Task: Look for space in Starý Bohumín, Czech Republic from 15th June, 2023 to 21st June, 2023 for 5 adults in price range Rs.14000 to Rs.25000. Place can be entire place with 3 bedrooms having 3 beds and 3 bathrooms. Property type can be house, flat, guest house. Booking option can be shelf check-in. Required host language is English.
Action: Mouse moved to (447, 92)
Screenshot: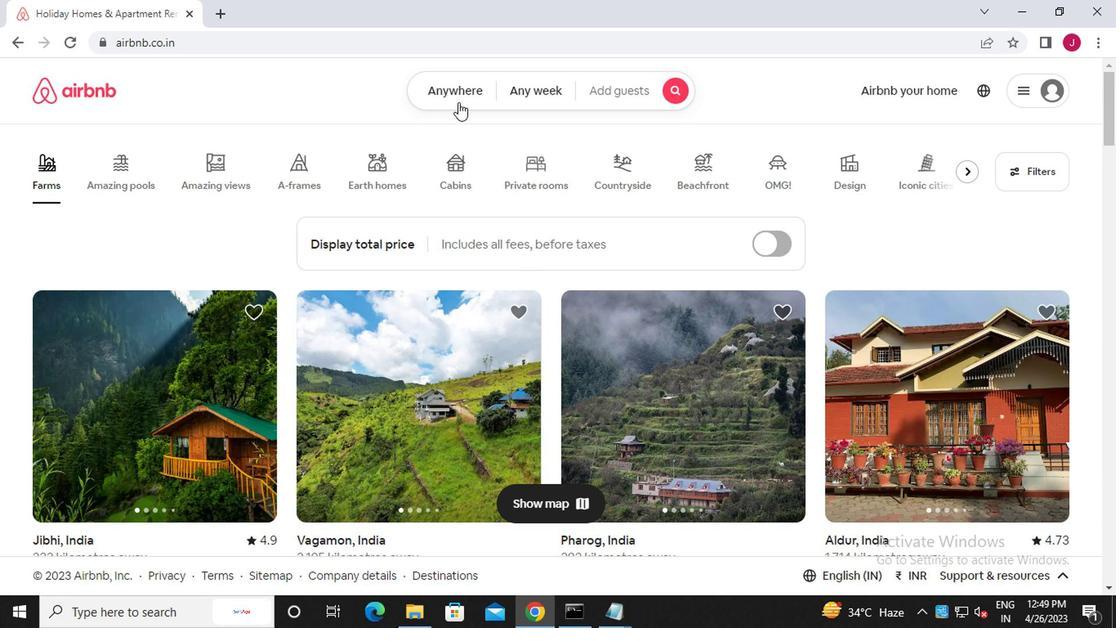 
Action: Mouse pressed left at (447, 92)
Screenshot: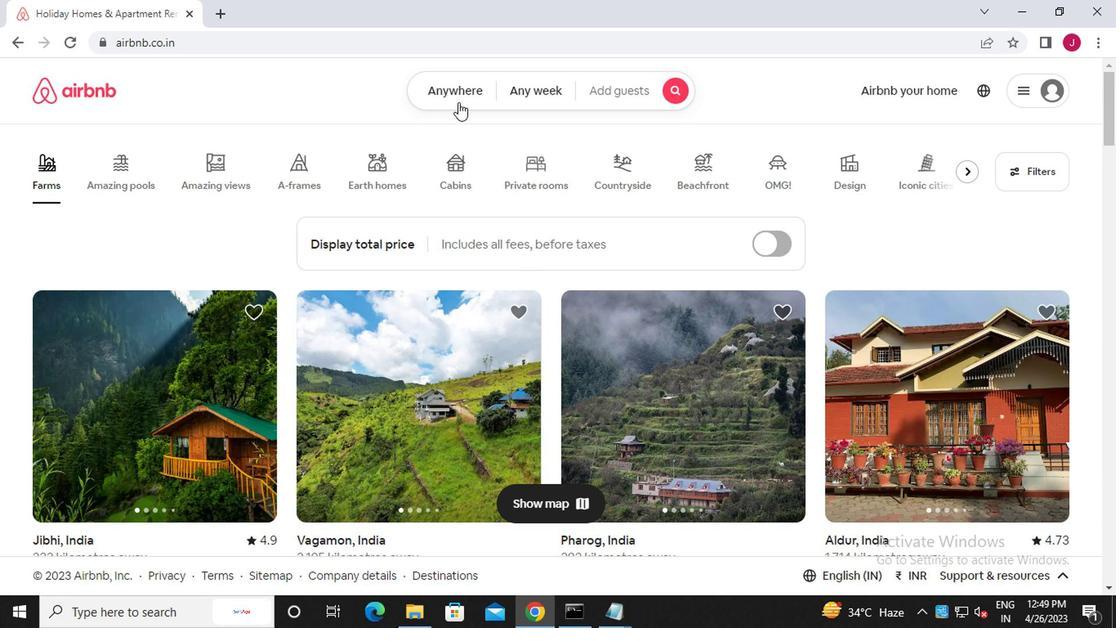 
Action: Mouse moved to (304, 157)
Screenshot: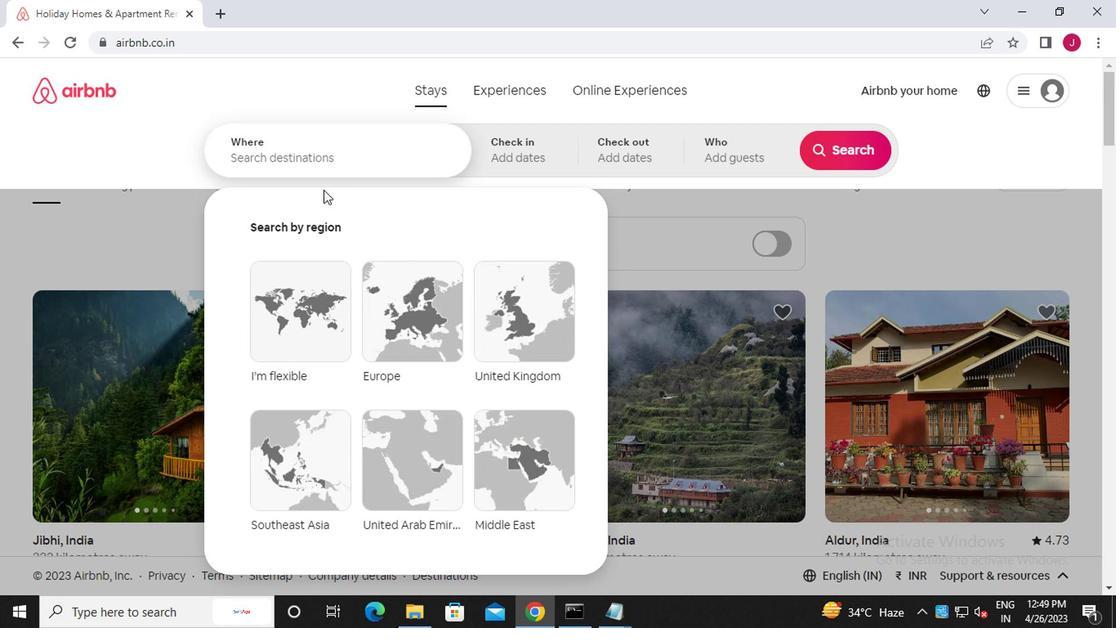 
Action: Mouse pressed left at (304, 157)
Screenshot: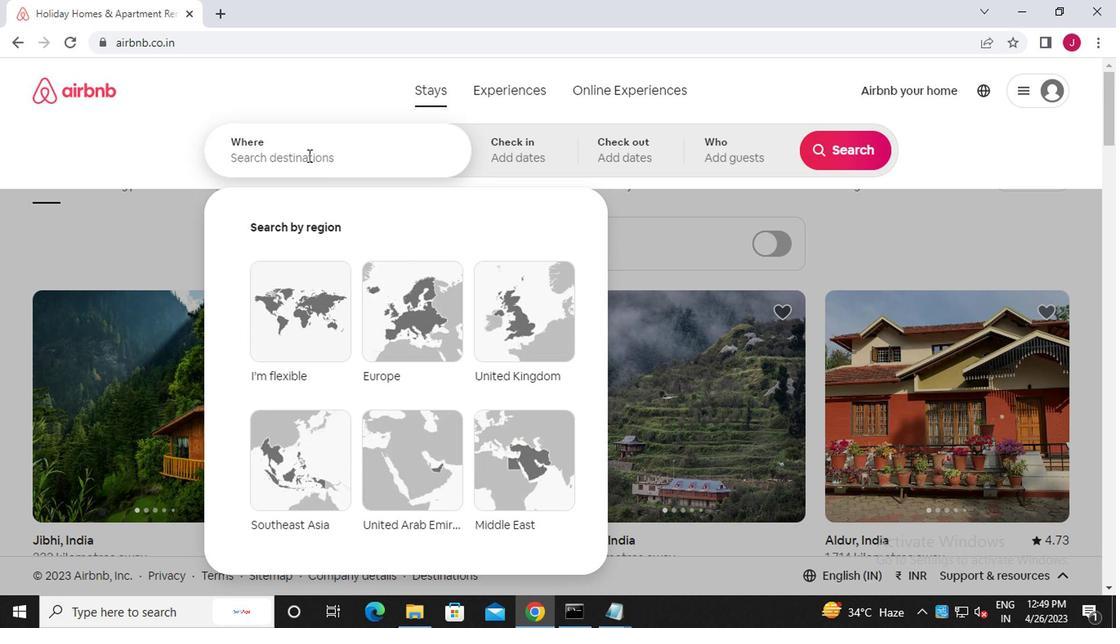 
Action: Key pressed s<Key.caps_lock>tary<Key.space><Key.caps_lock>b<Key.caps_lock>ohumin,<Key.caps_lock>c<Key.caps_lock>zech<Key.space><Key.caps_lock>r<Key.caps_lock>epublic
Screenshot: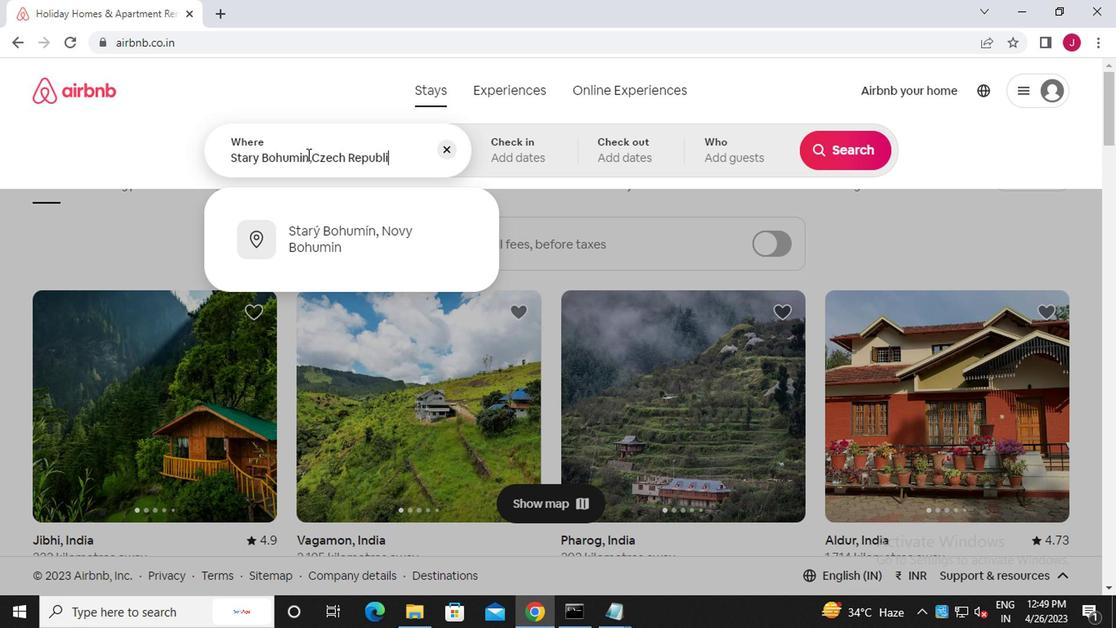 
Action: Mouse moved to (514, 152)
Screenshot: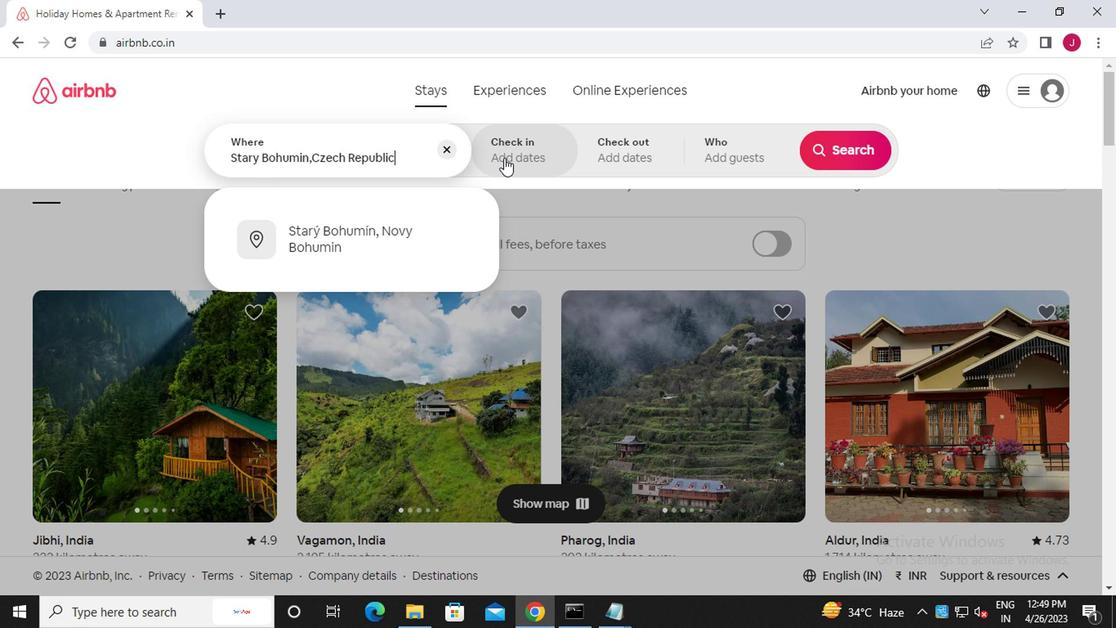 
Action: Mouse pressed left at (514, 152)
Screenshot: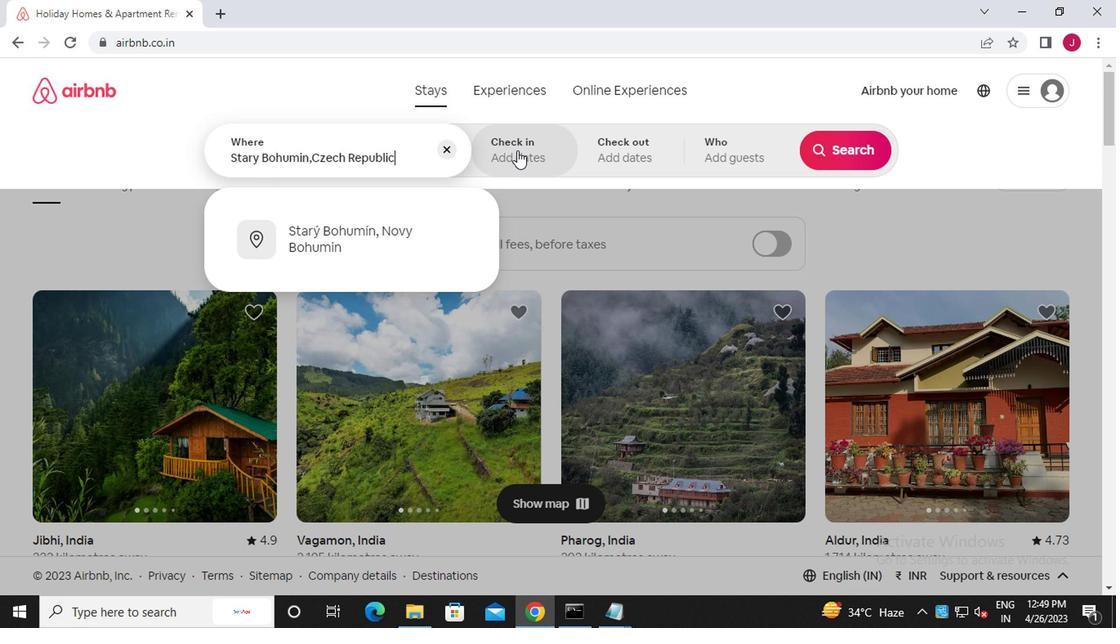 
Action: Mouse moved to (825, 285)
Screenshot: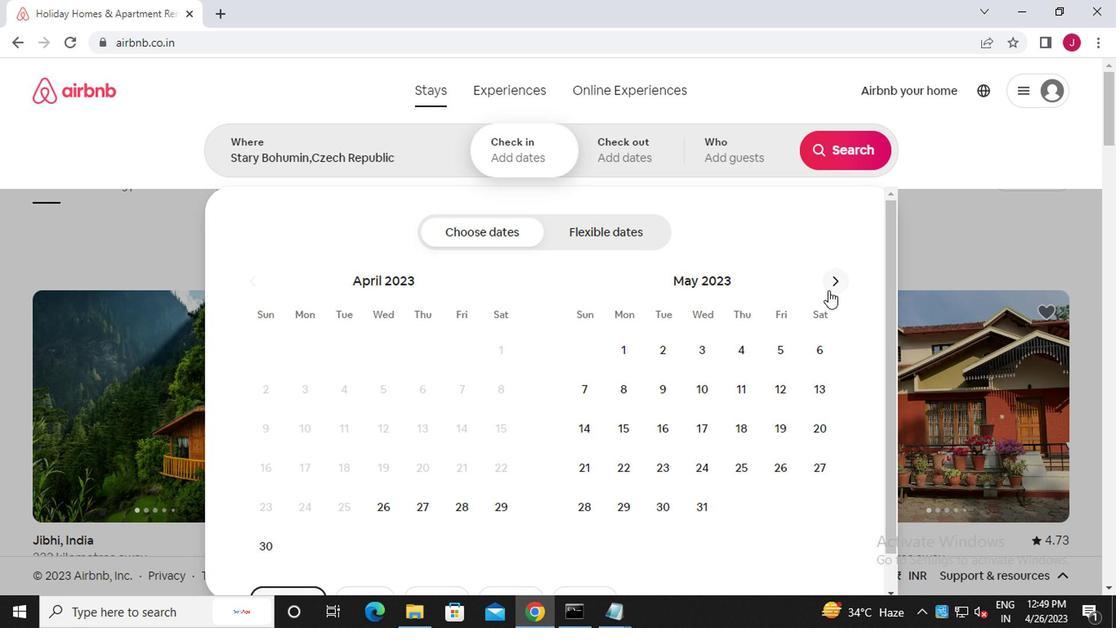 
Action: Mouse pressed left at (825, 285)
Screenshot: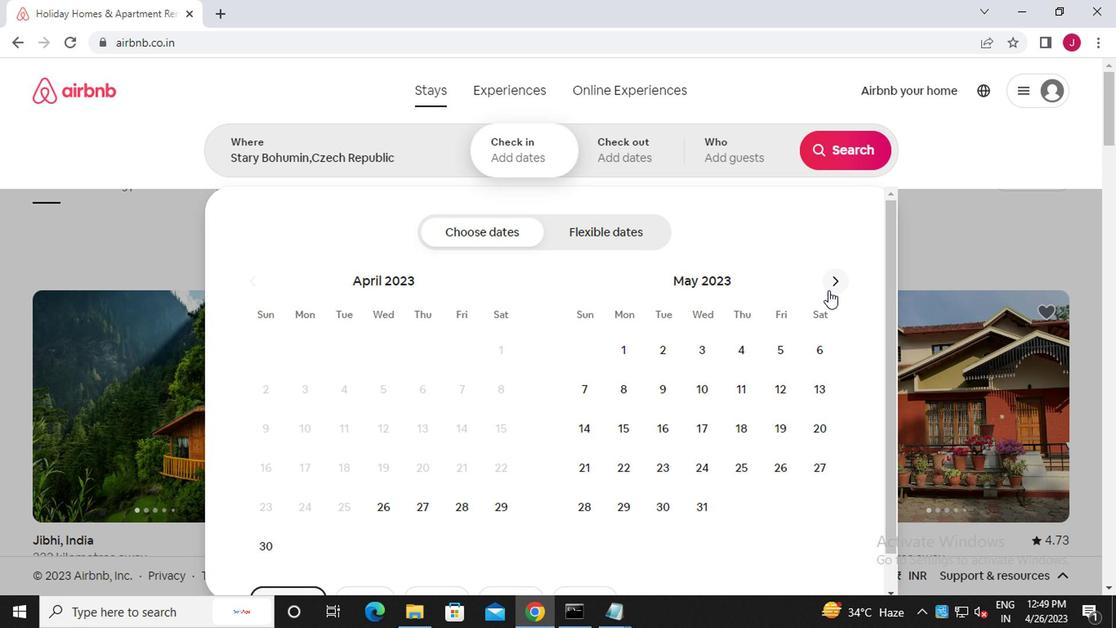 
Action: Mouse moved to (741, 431)
Screenshot: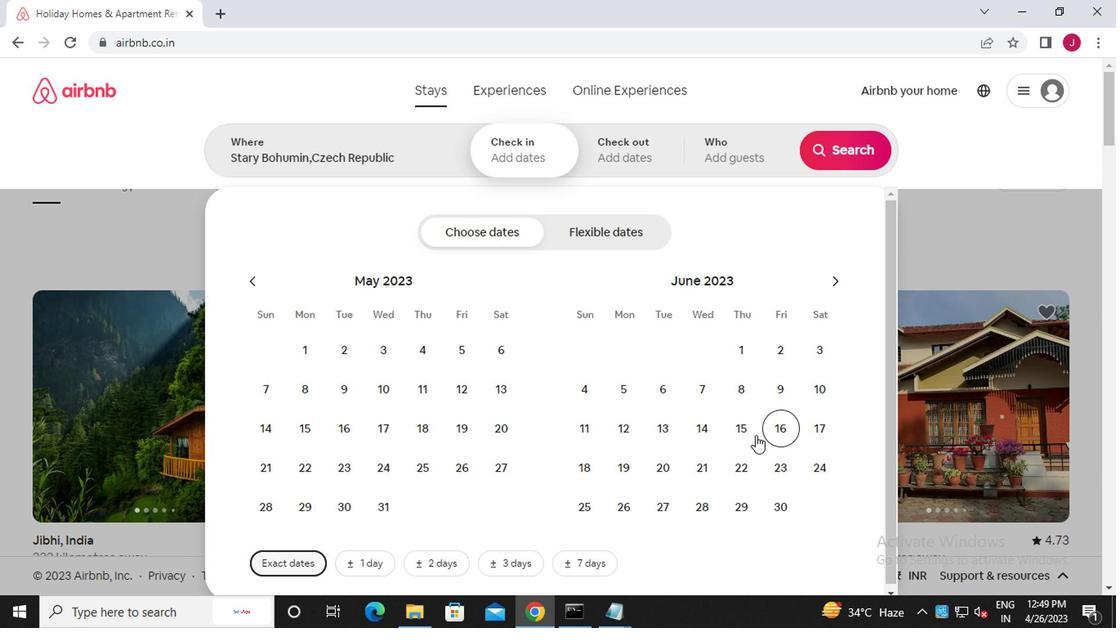 
Action: Mouse pressed left at (741, 431)
Screenshot: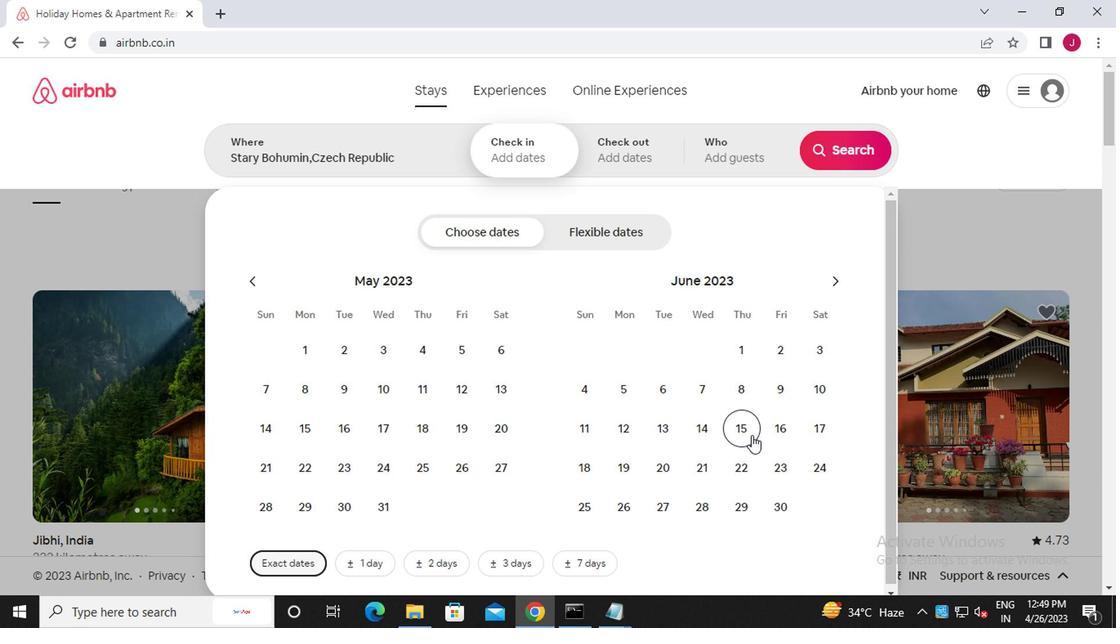 
Action: Mouse moved to (703, 468)
Screenshot: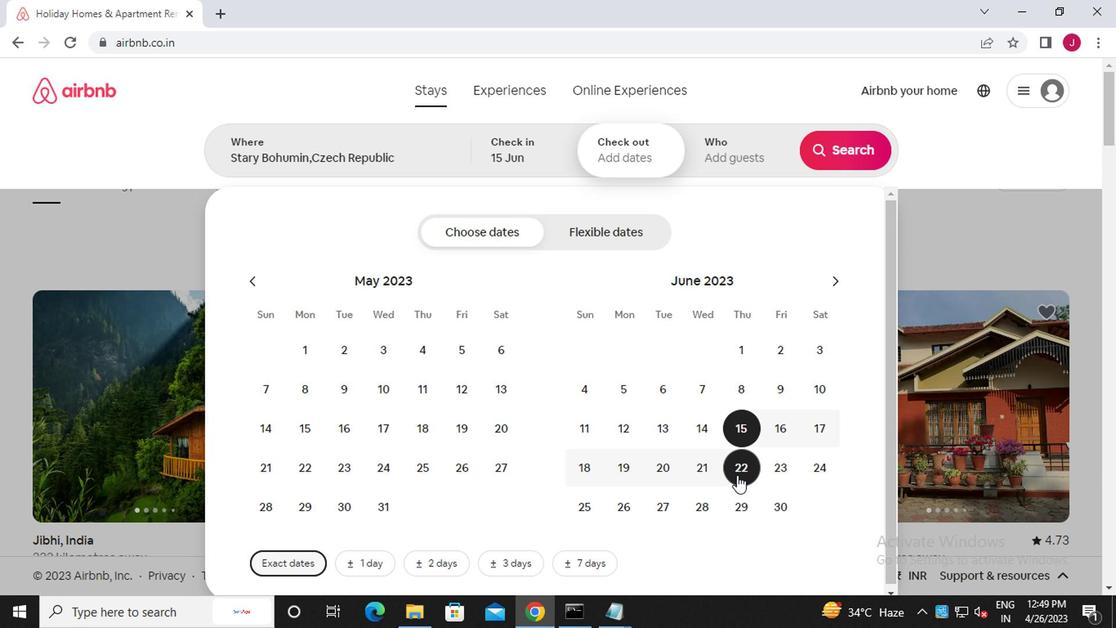 
Action: Mouse pressed left at (703, 468)
Screenshot: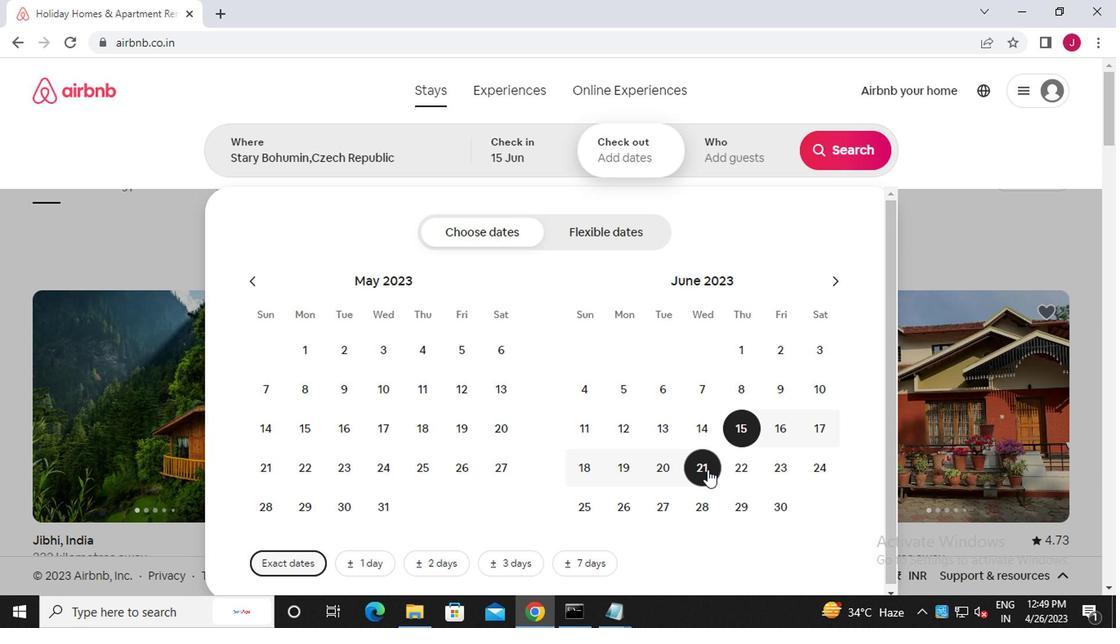 
Action: Mouse moved to (738, 160)
Screenshot: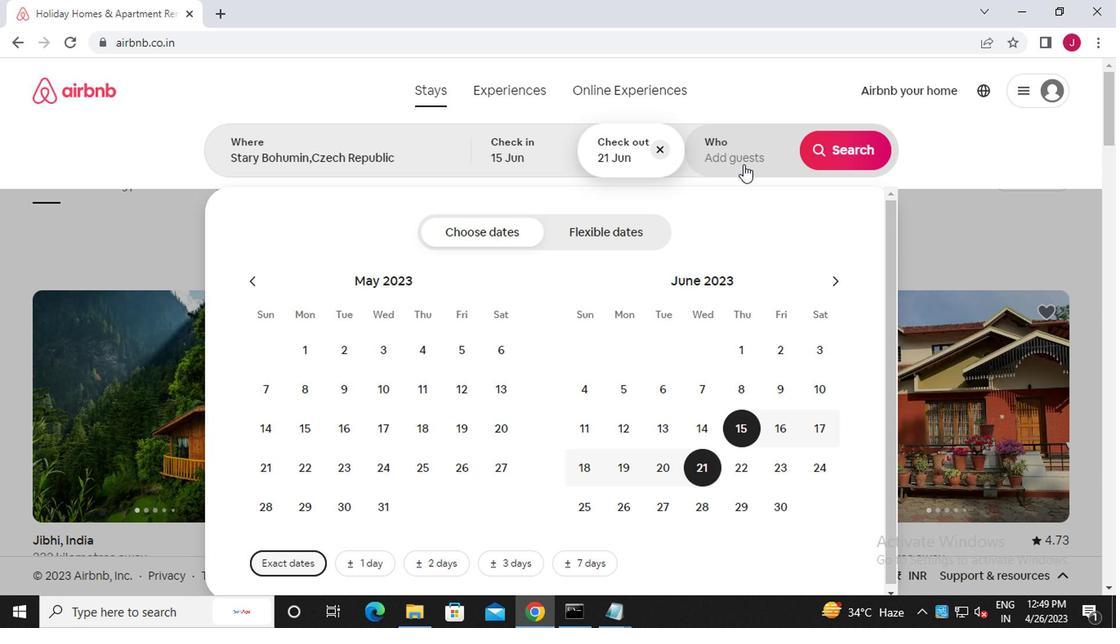 
Action: Mouse pressed left at (738, 160)
Screenshot: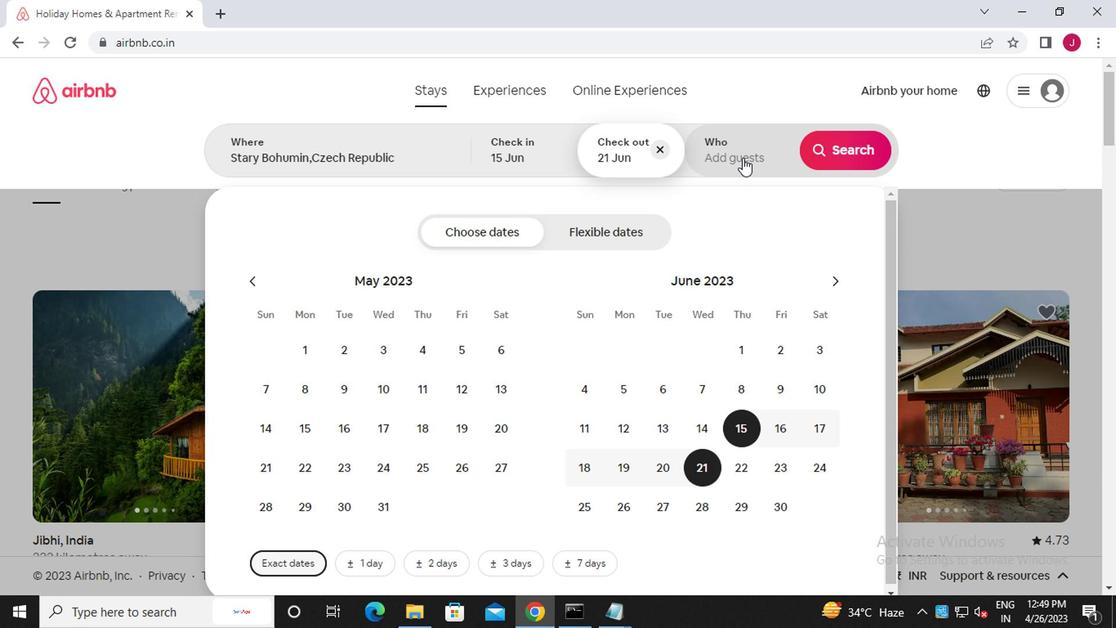 
Action: Mouse moved to (849, 239)
Screenshot: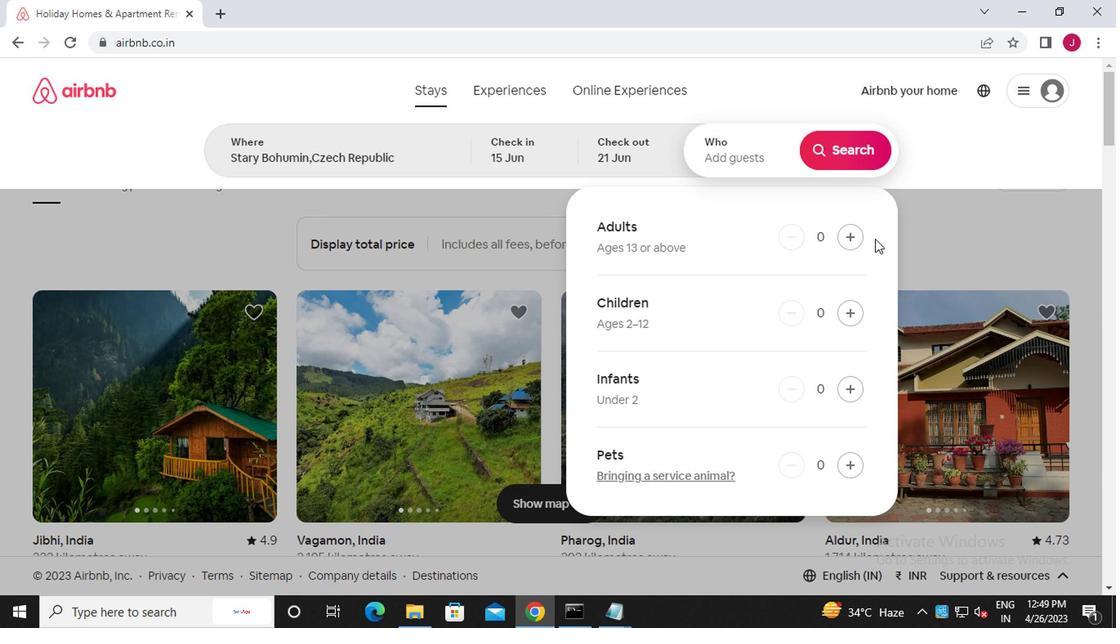 
Action: Mouse pressed left at (849, 239)
Screenshot: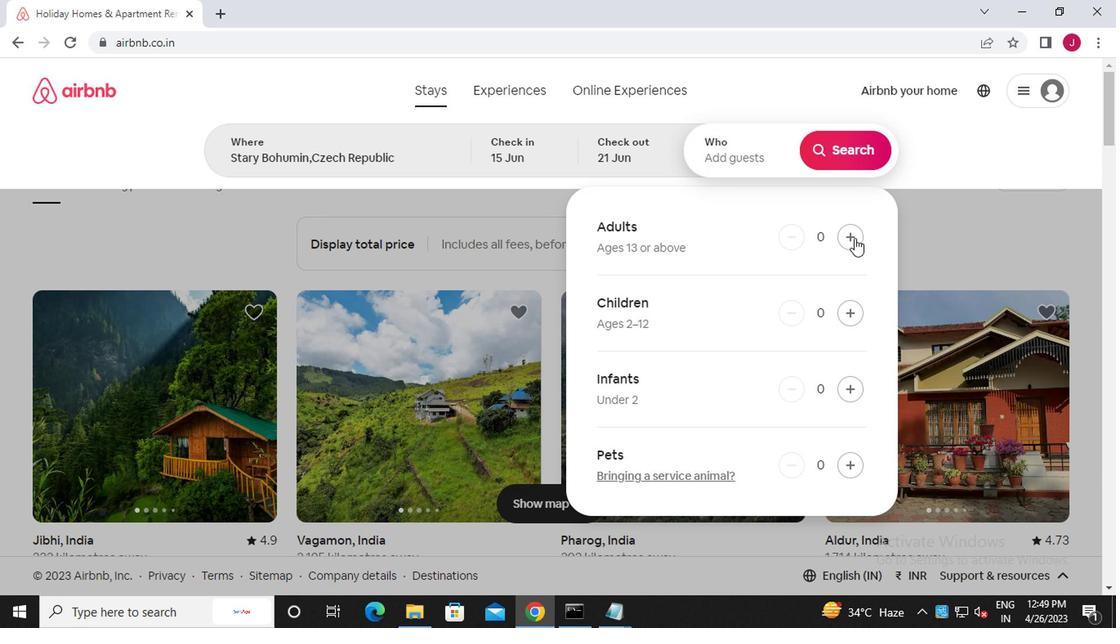 
Action: Mouse pressed left at (849, 239)
Screenshot: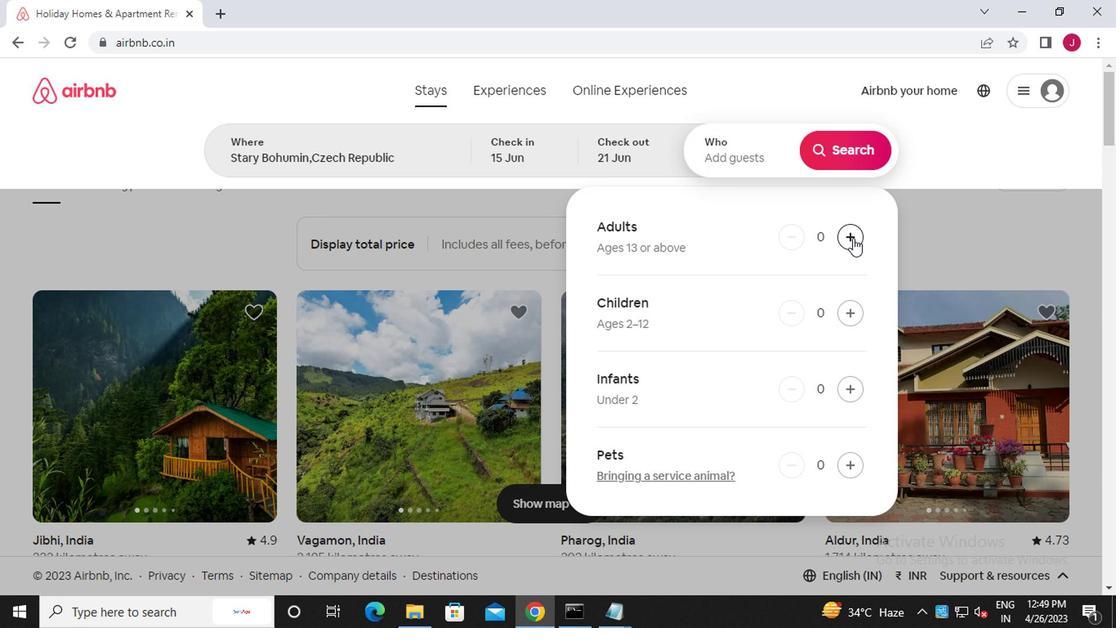 
Action: Mouse pressed left at (849, 239)
Screenshot: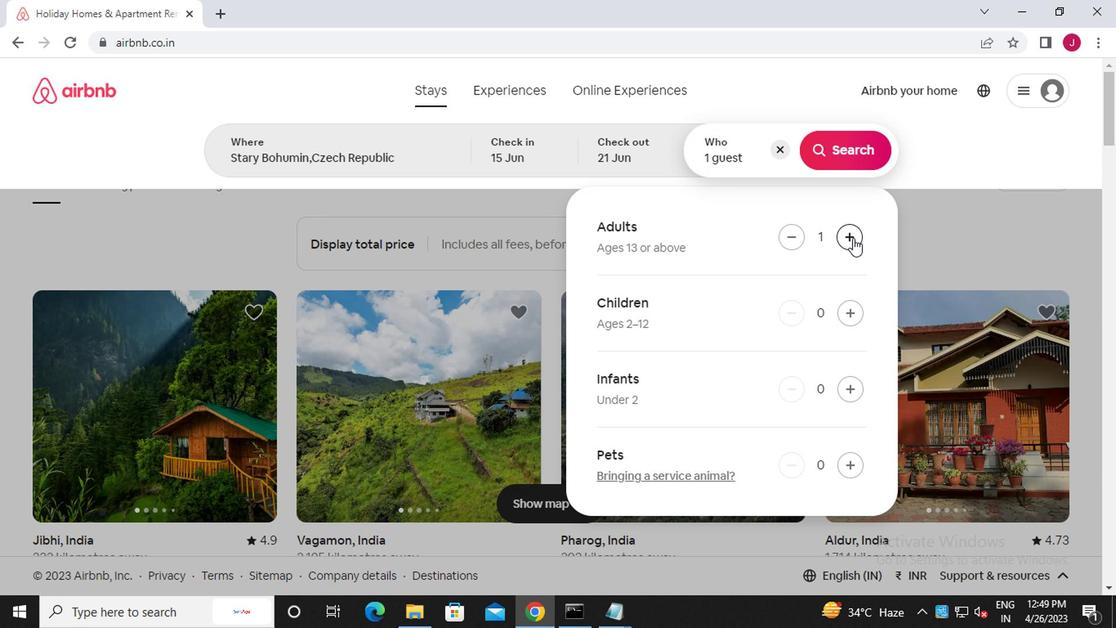 
Action: Mouse pressed left at (849, 239)
Screenshot: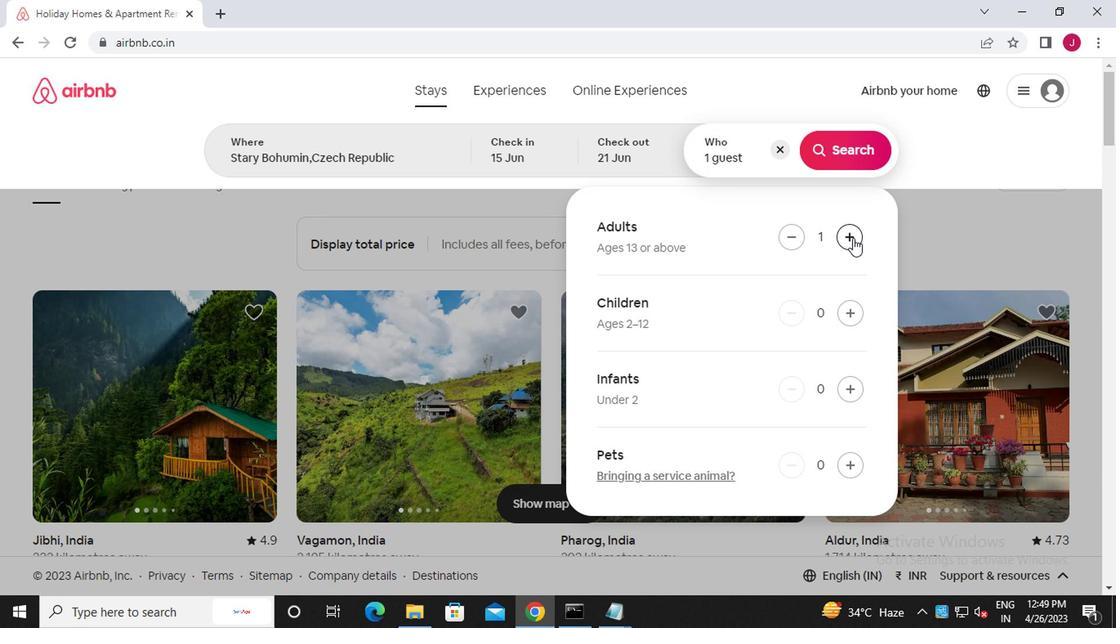
Action: Mouse pressed left at (849, 239)
Screenshot: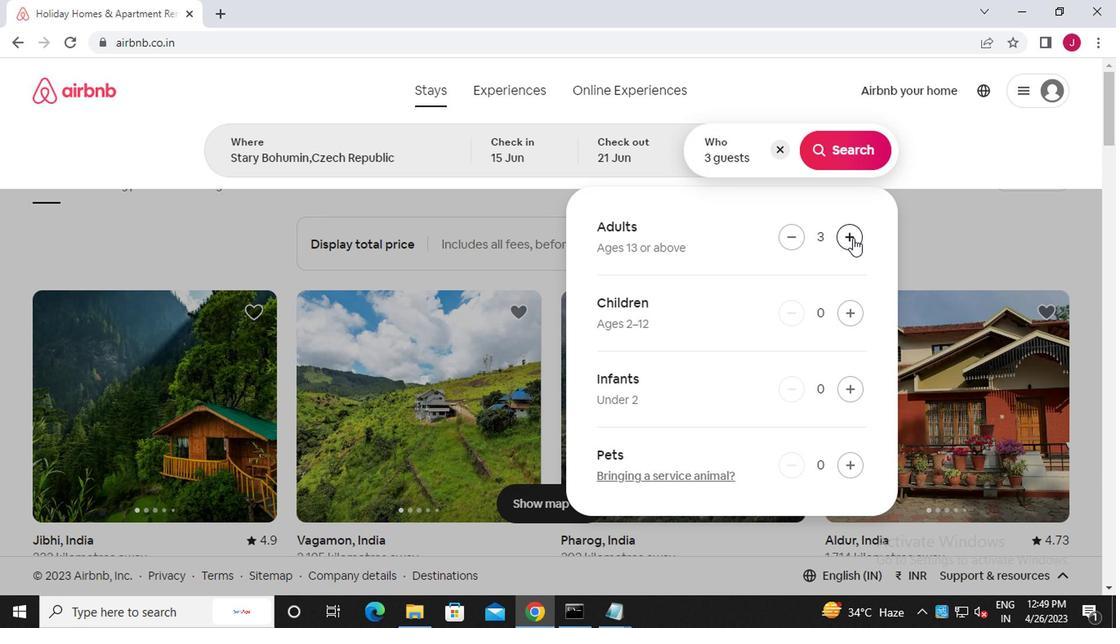 
Action: Mouse moved to (848, 153)
Screenshot: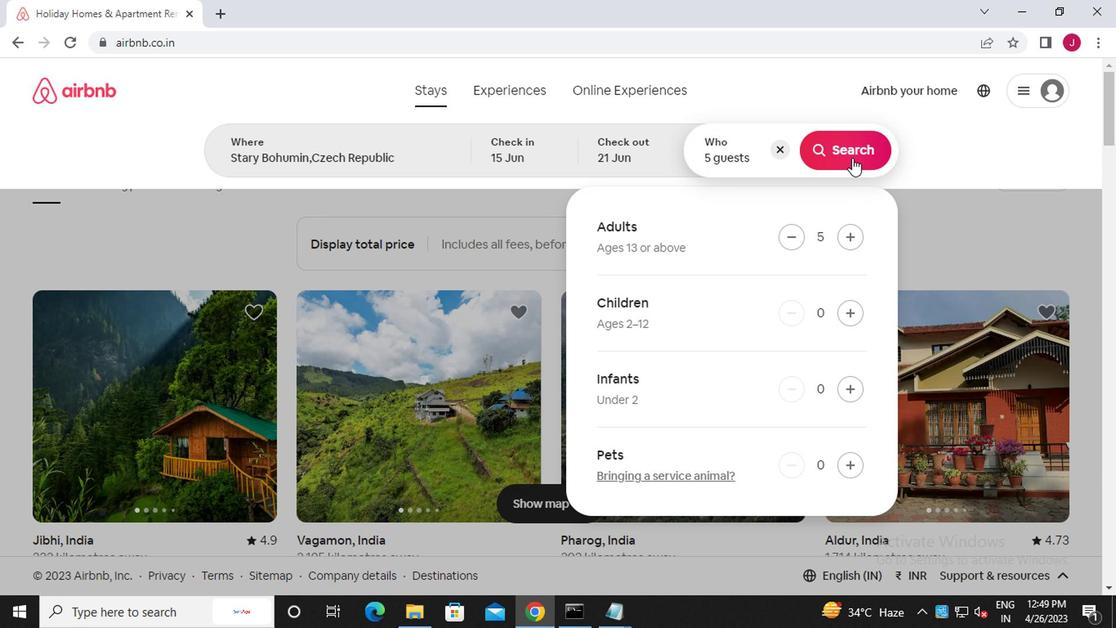 
Action: Mouse pressed left at (848, 153)
Screenshot: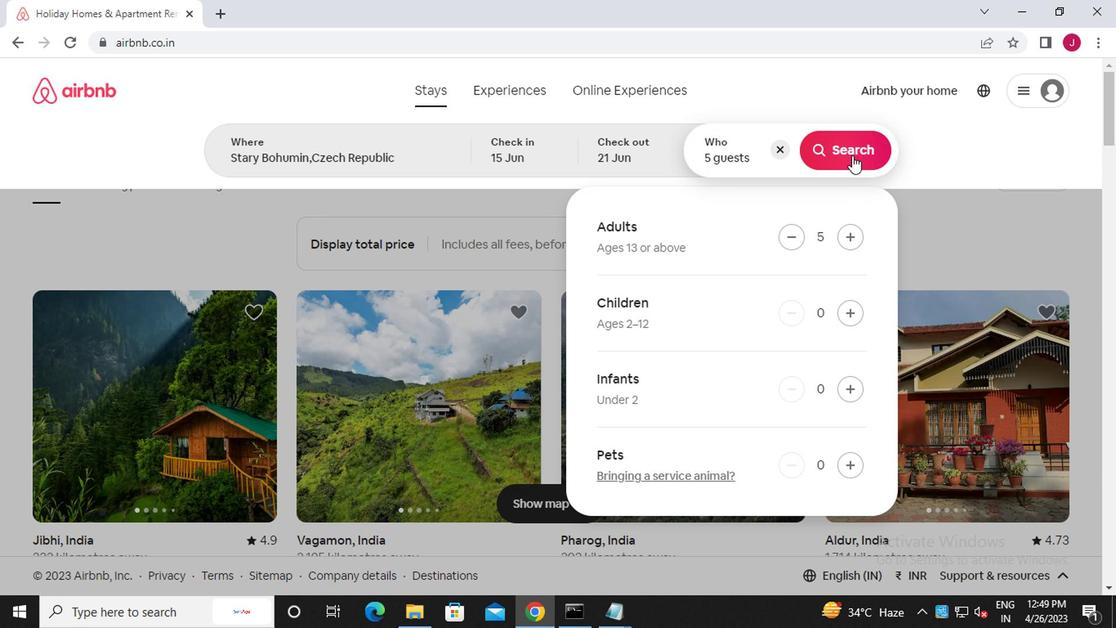 
Action: Mouse moved to (1050, 152)
Screenshot: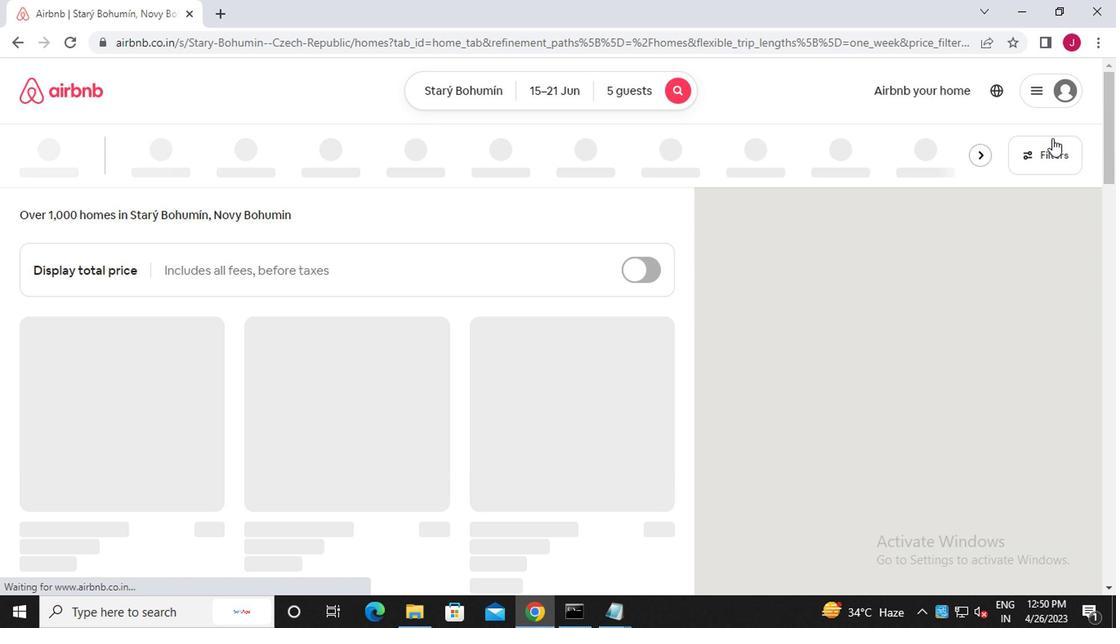 
Action: Mouse pressed left at (1050, 152)
Screenshot: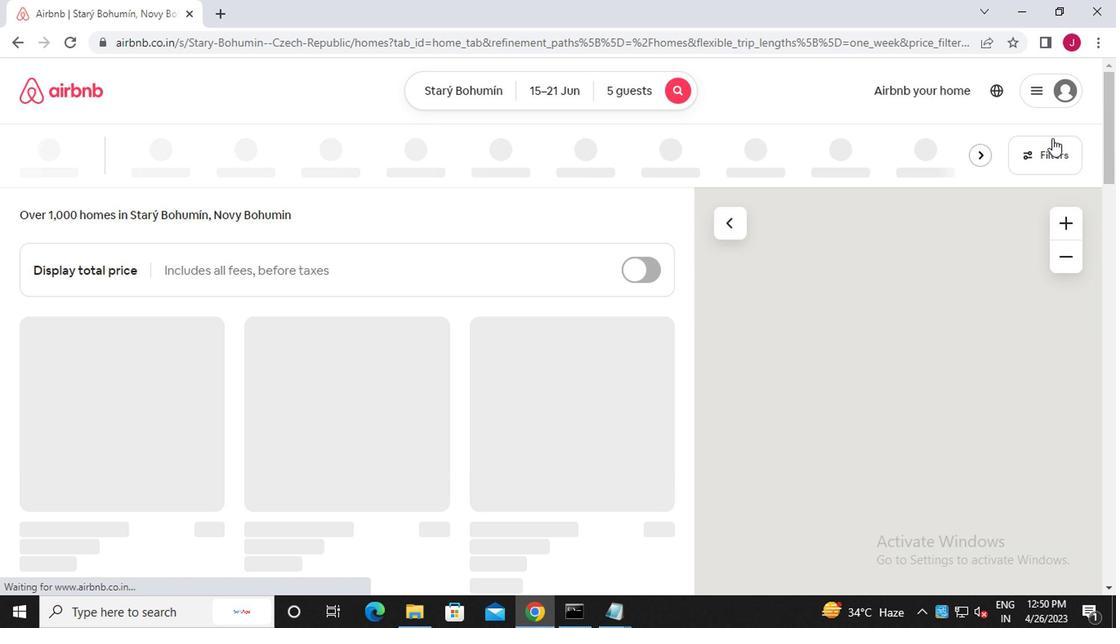 
Action: Mouse moved to (384, 364)
Screenshot: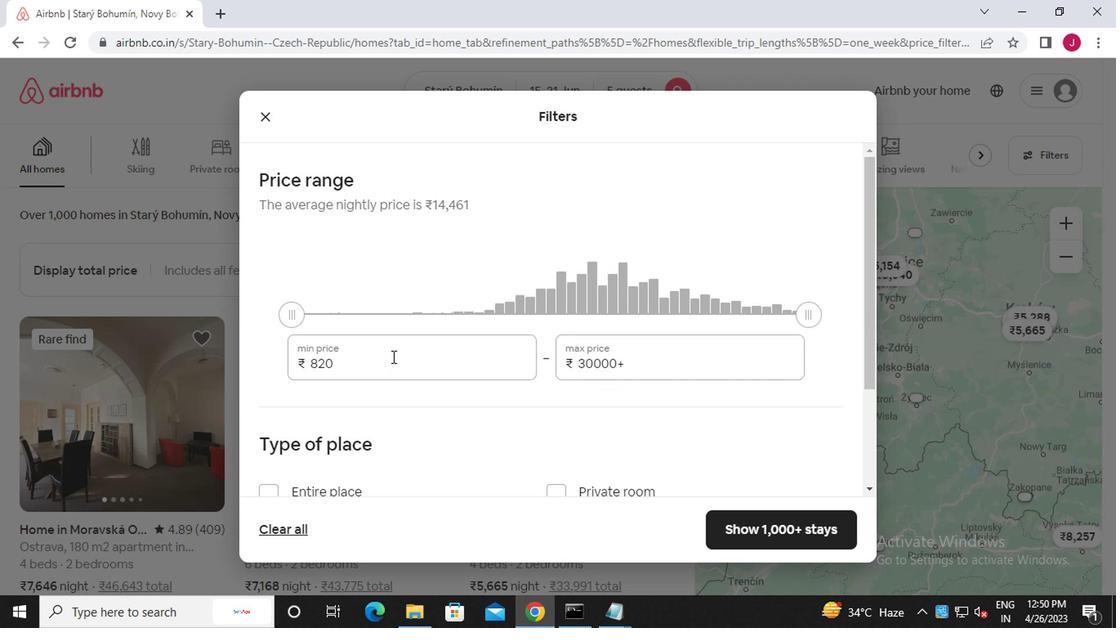 
Action: Mouse pressed left at (384, 364)
Screenshot: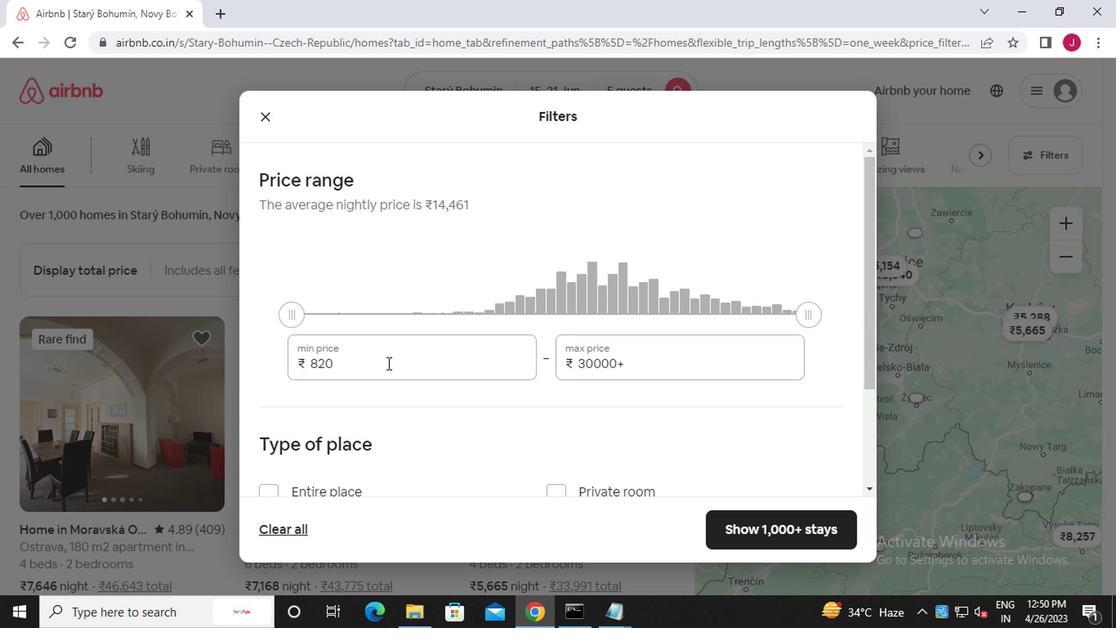 
Action: Mouse moved to (384, 364)
Screenshot: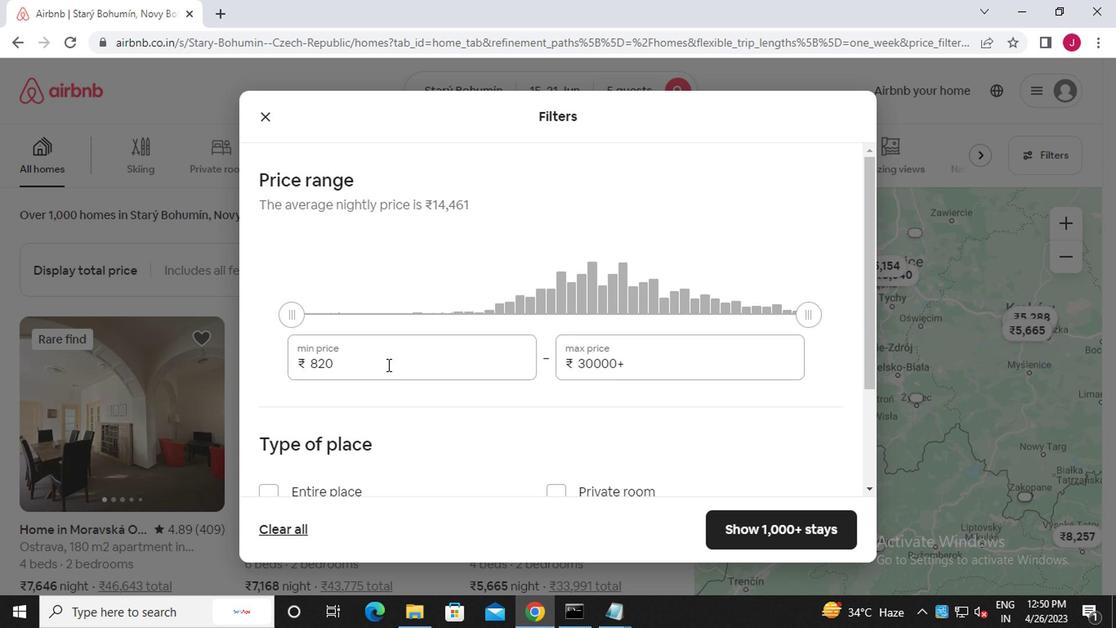 
Action: Key pressed <Key.backspace><Key.backspace><Key.backspace><<97>><<100>><<96>><<96>><<96>>
Screenshot: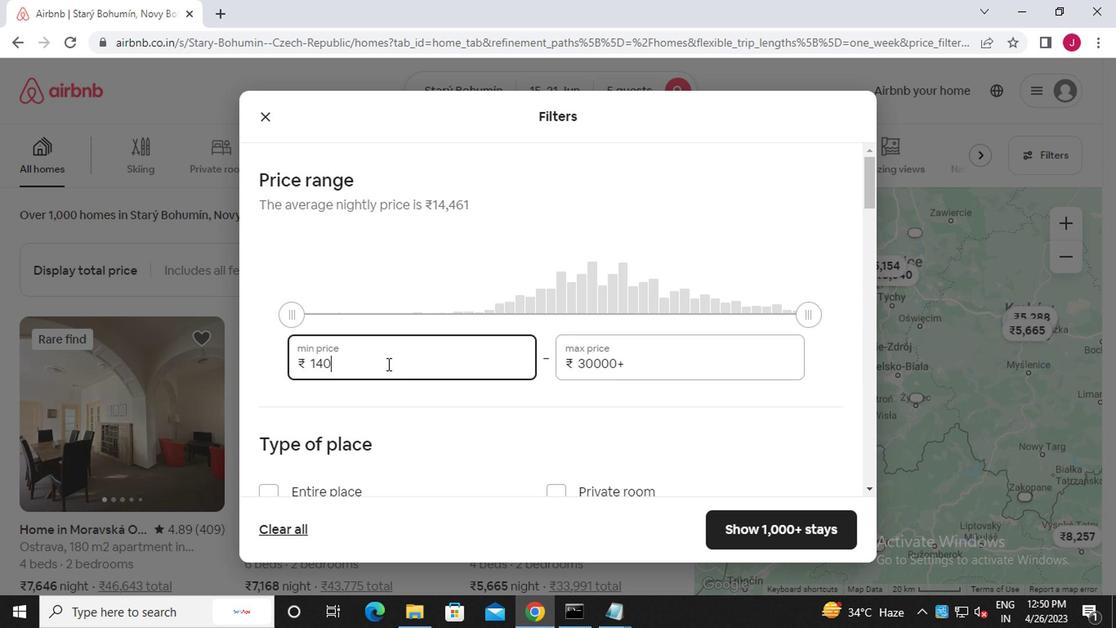 
Action: Mouse moved to (642, 367)
Screenshot: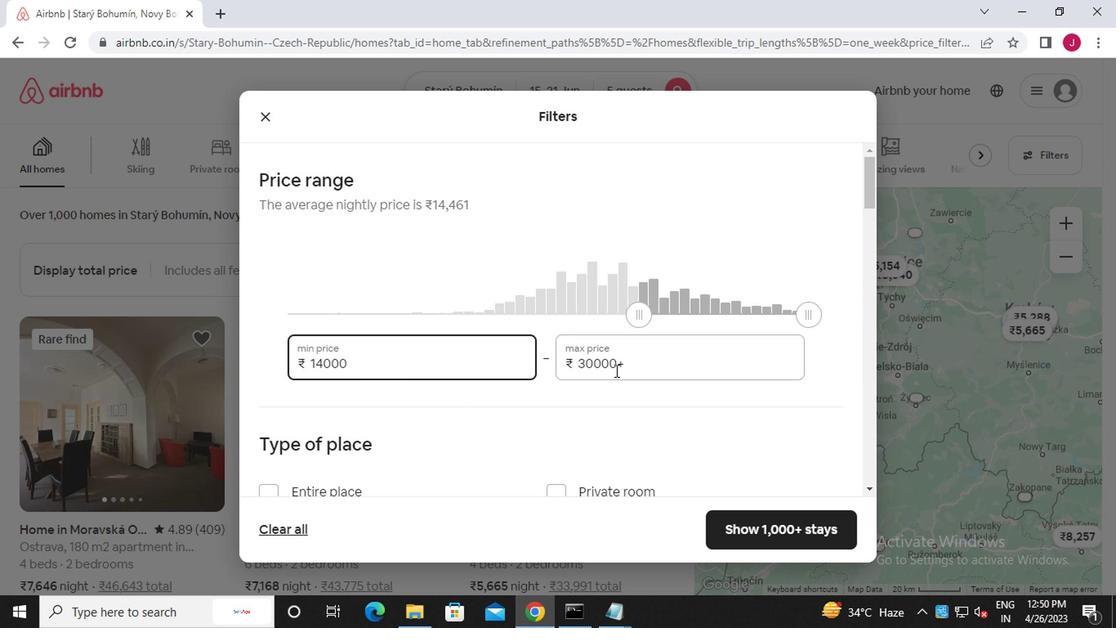 
Action: Mouse pressed left at (642, 367)
Screenshot: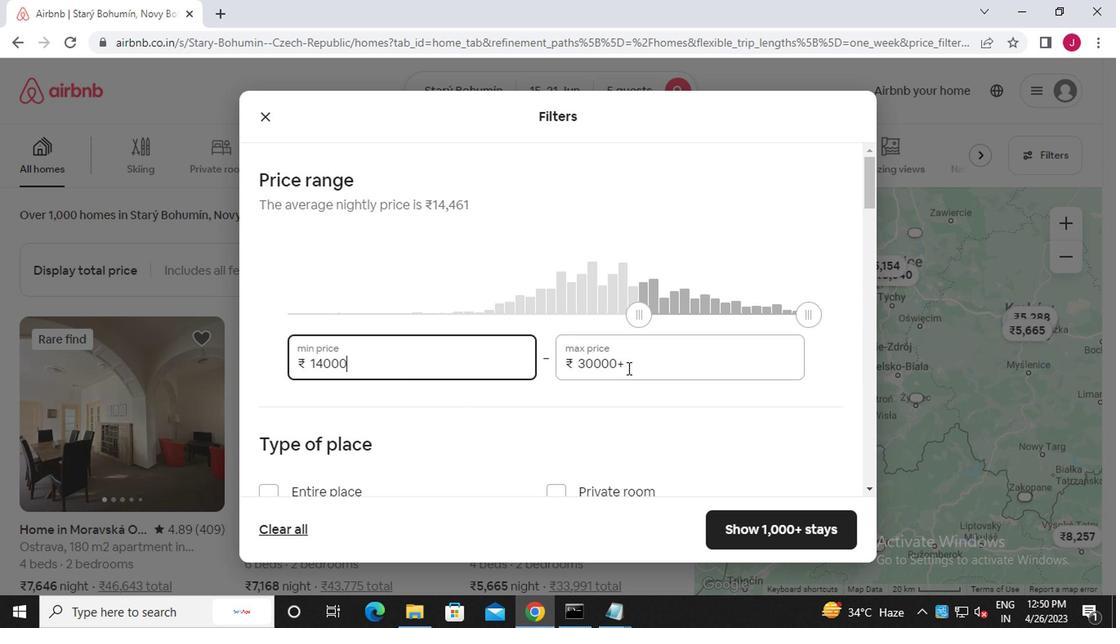 
Action: Key pressed <Key.backspace><Key.backspace><Key.backspace><Key.backspace><Key.backspace><Key.backspace><Key.backspace><Key.backspace><Key.backspace><Key.backspace><Key.backspace><<98>><<101>><<96>><<96>><<96>>
Screenshot: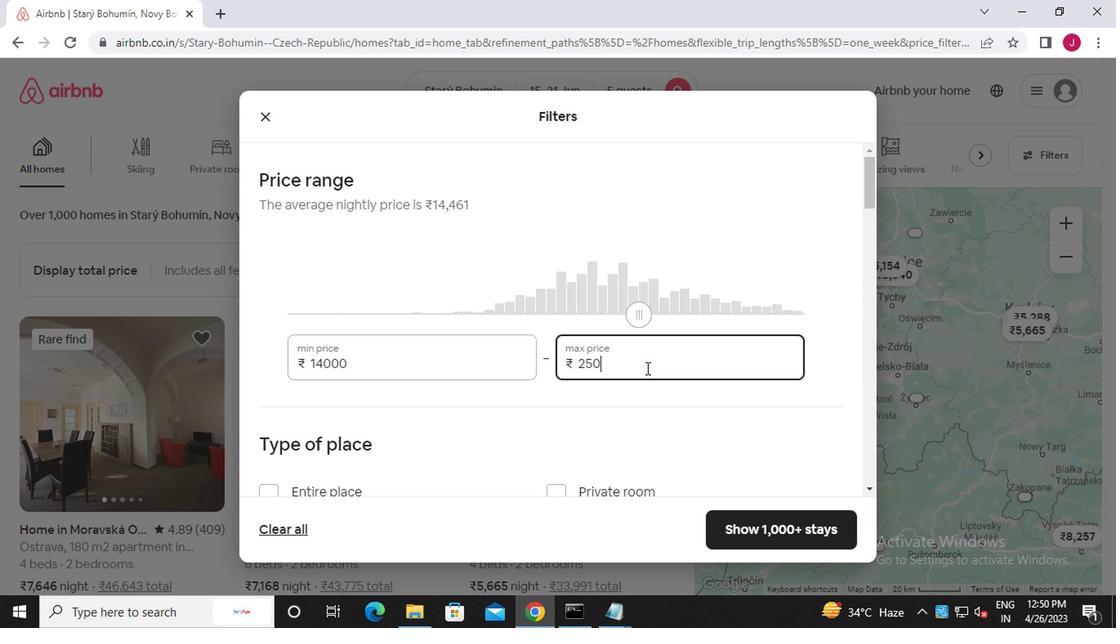 
Action: Mouse scrolled (642, 367) with delta (0, 0)
Screenshot: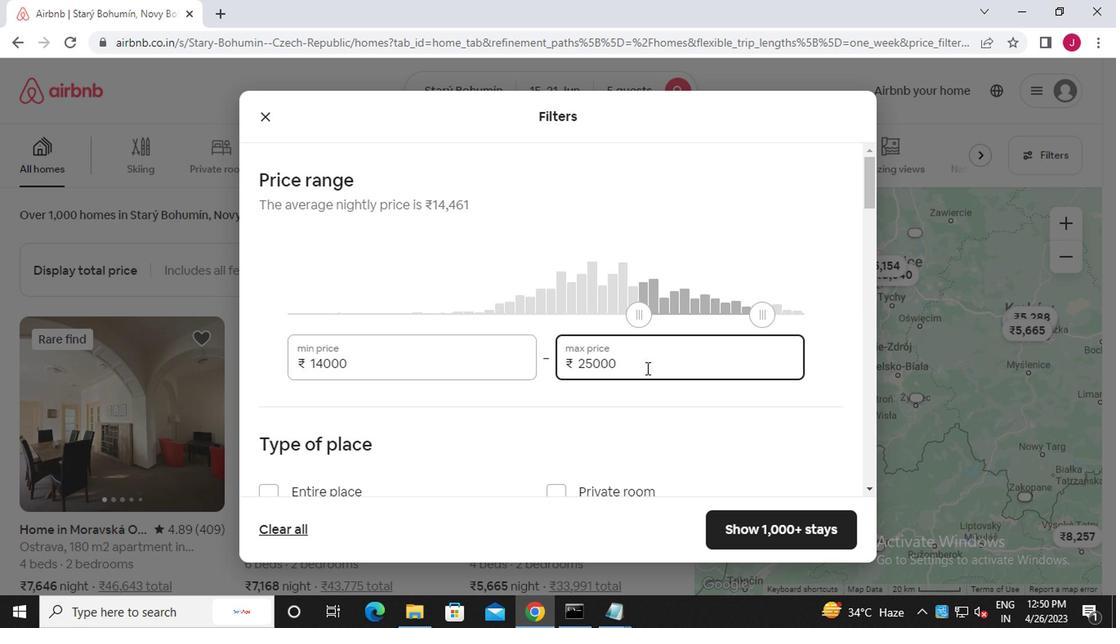 
Action: Mouse scrolled (642, 367) with delta (0, 0)
Screenshot: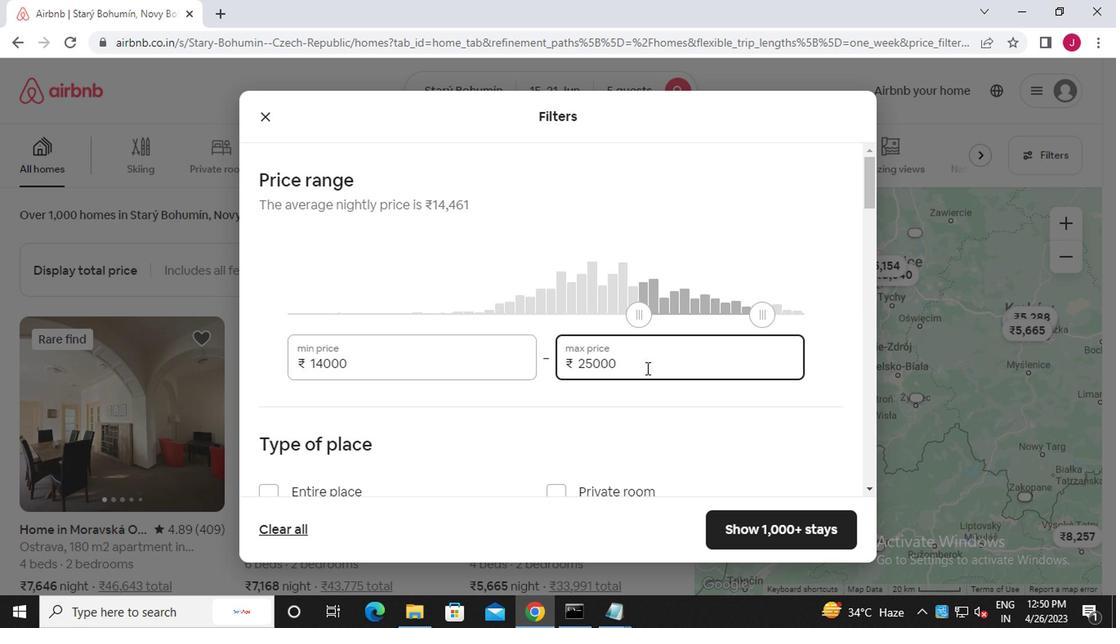 
Action: Mouse scrolled (642, 367) with delta (0, 0)
Screenshot: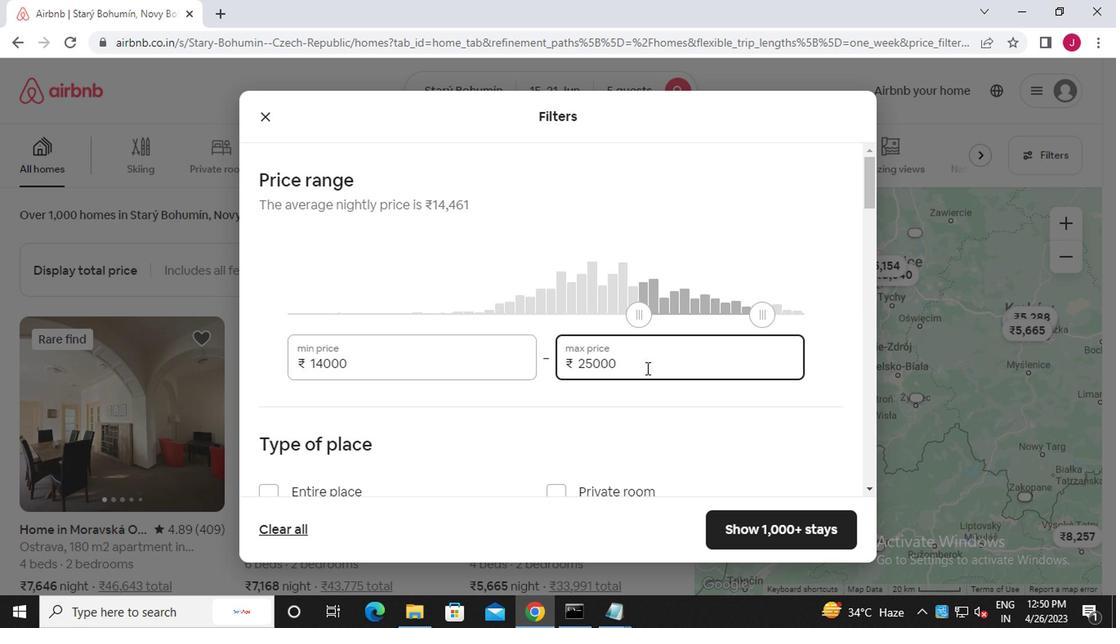 
Action: Mouse moved to (552, 400)
Screenshot: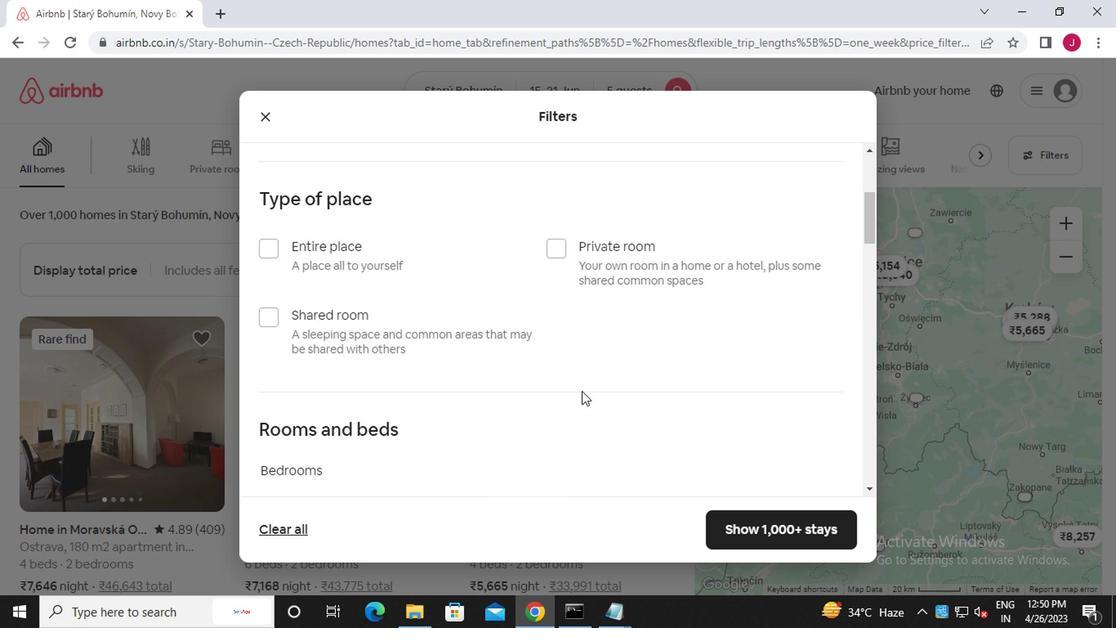
Action: Mouse scrolled (552, 400) with delta (0, 0)
Screenshot: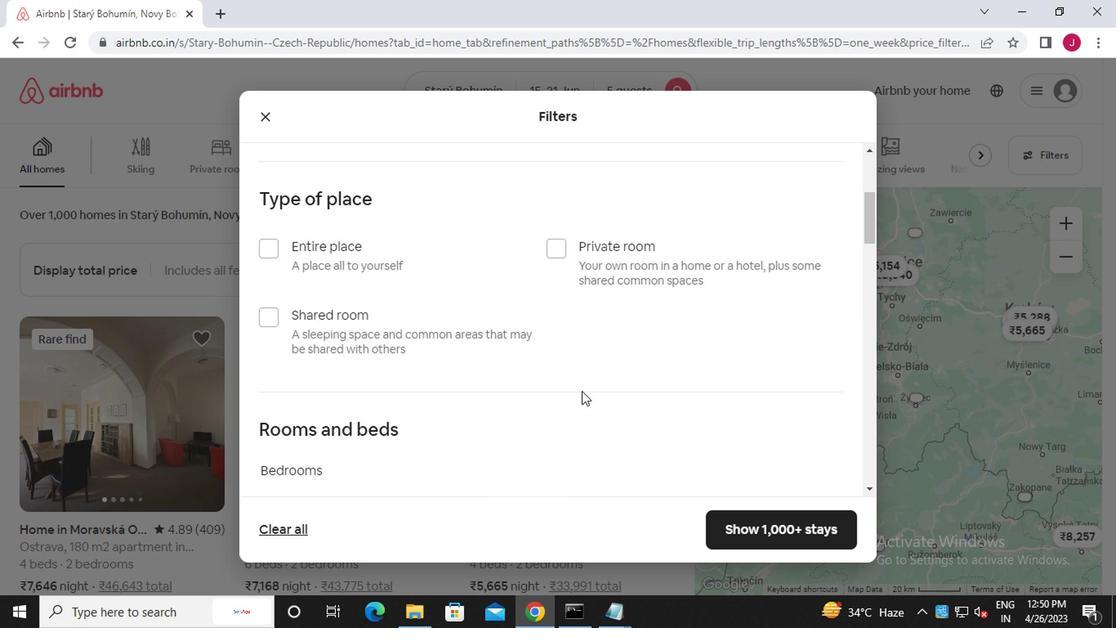 
Action: Mouse moved to (552, 400)
Screenshot: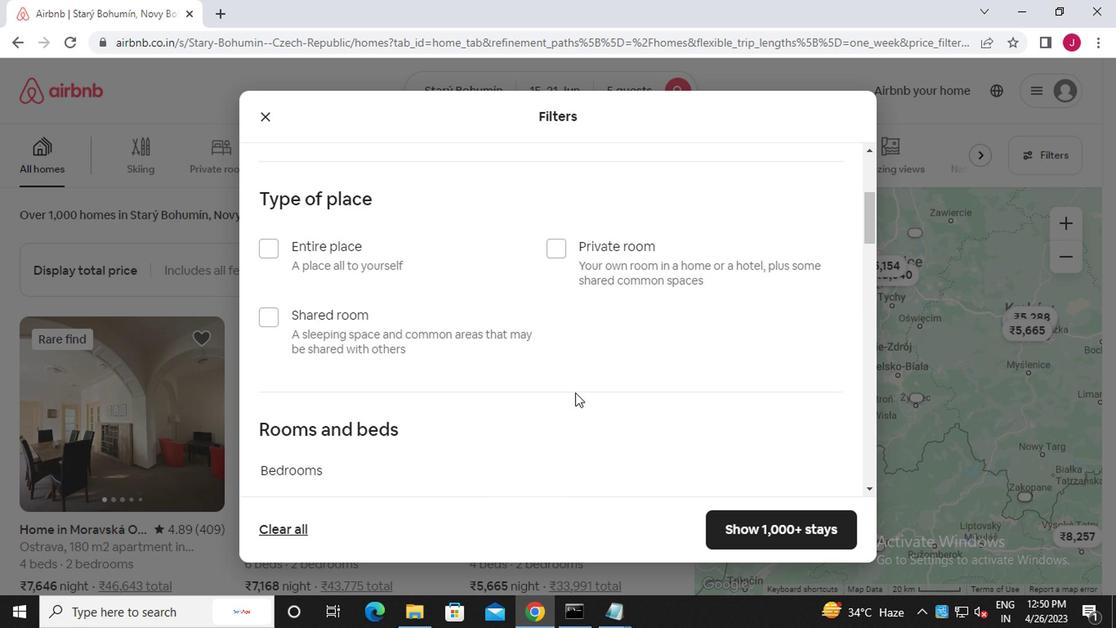 
Action: Mouse scrolled (552, 400) with delta (0, 0)
Screenshot: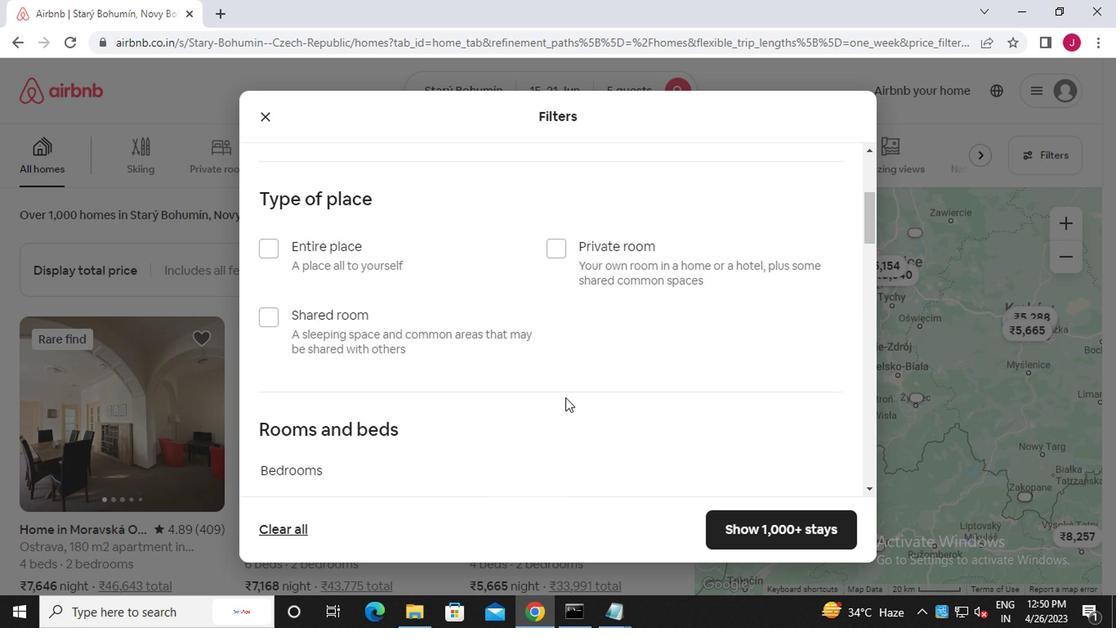 
Action: Mouse moved to (251, 178)
Screenshot: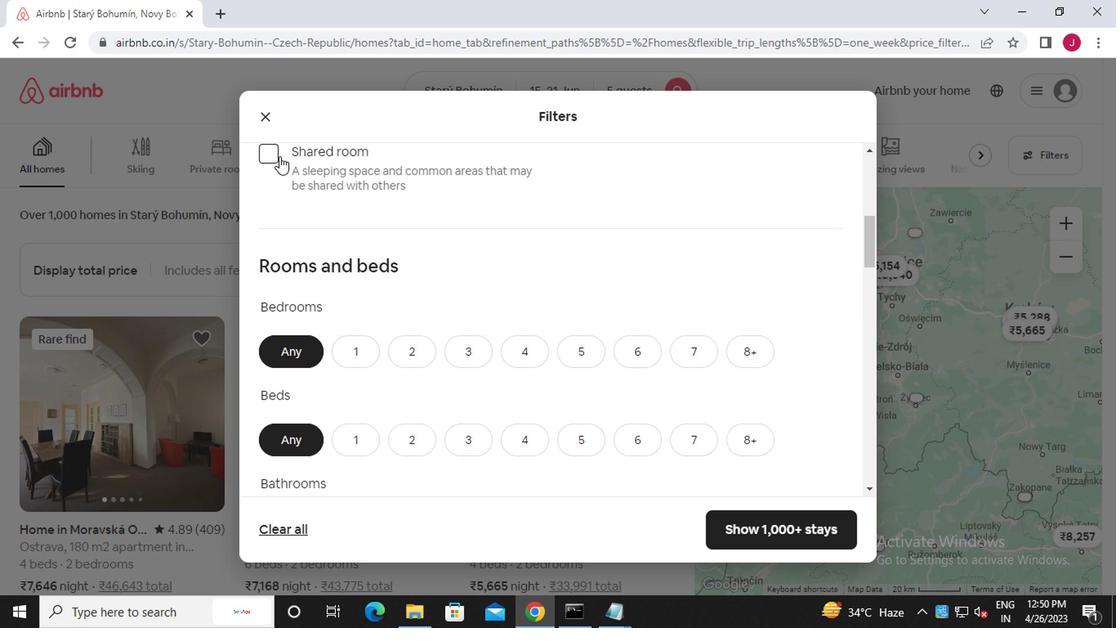 
Action: Mouse scrolled (251, 179) with delta (0, 1)
Screenshot: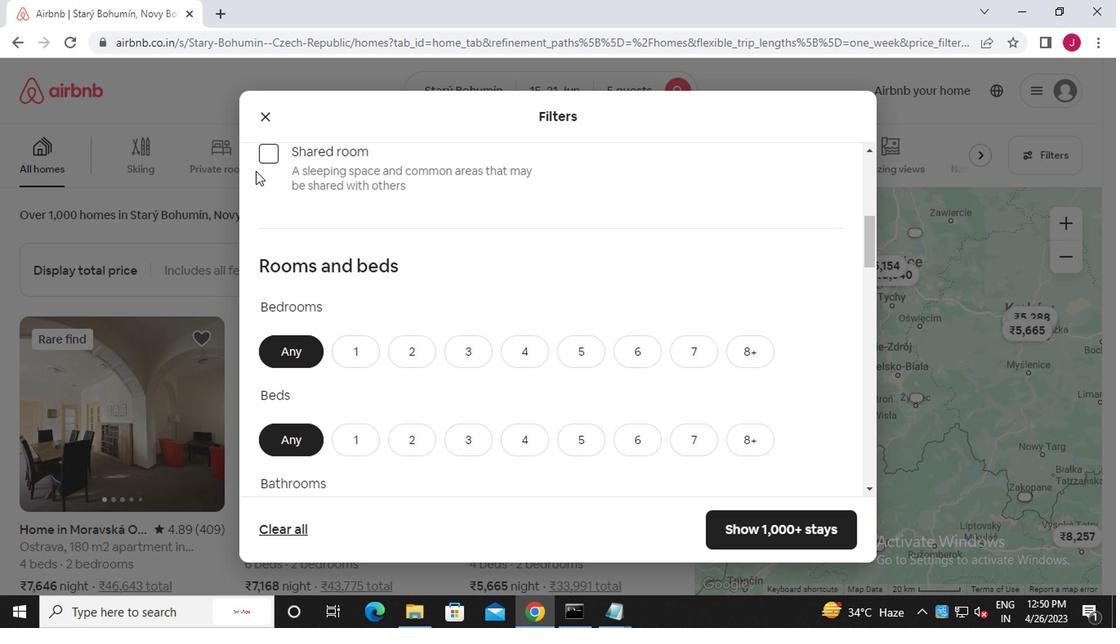 
Action: Mouse moved to (259, 171)
Screenshot: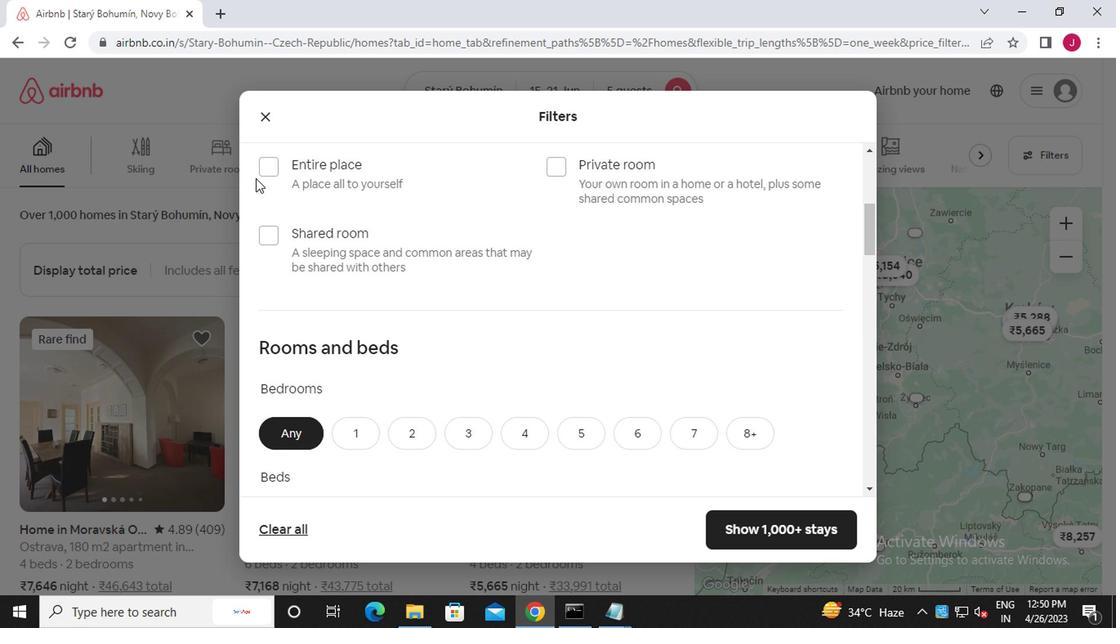 
Action: Mouse pressed left at (259, 171)
Screenshot: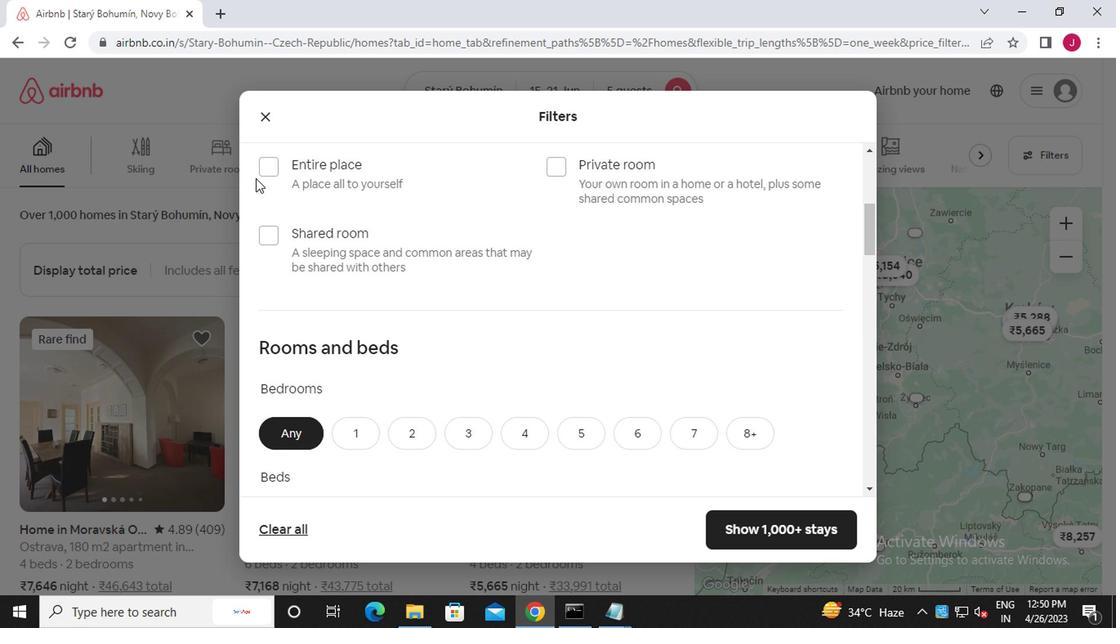 
Action: Mouse moved to (335, 265)
Screenshot: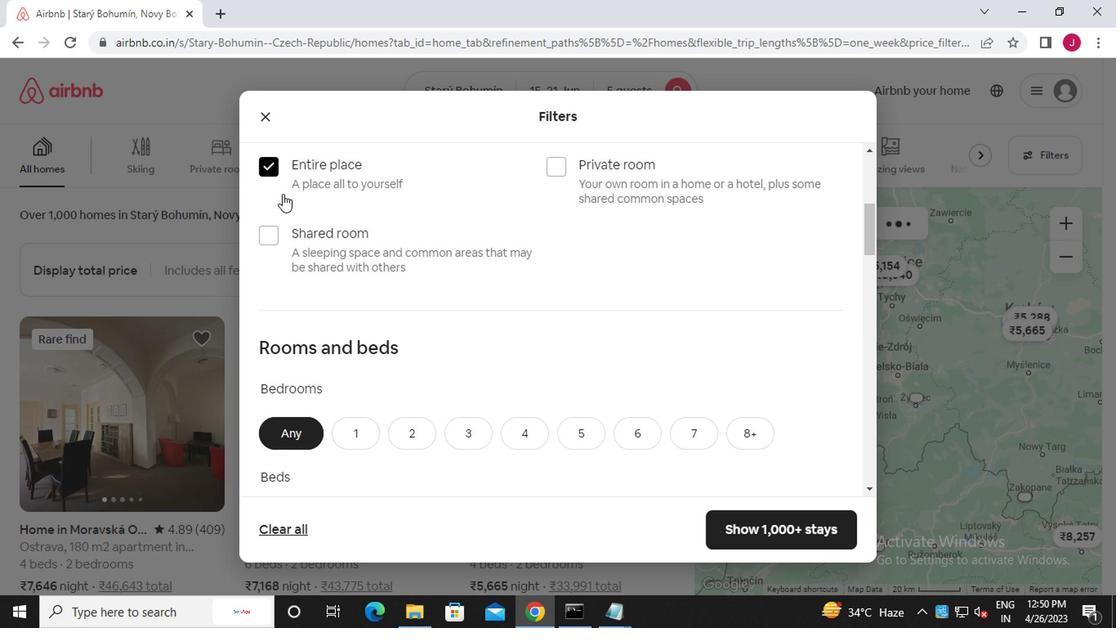 
Action: Mouse scrolled (335, 264) with delta (0, 0)
Screenshot: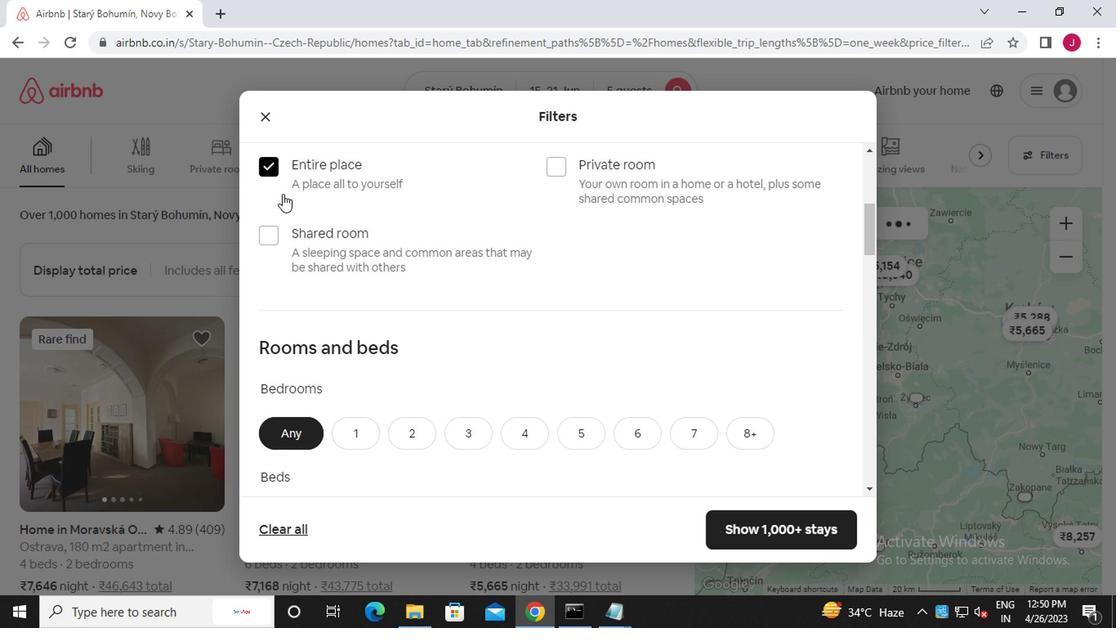 
Action: Mouse moved to (336, 267)
Screenshot: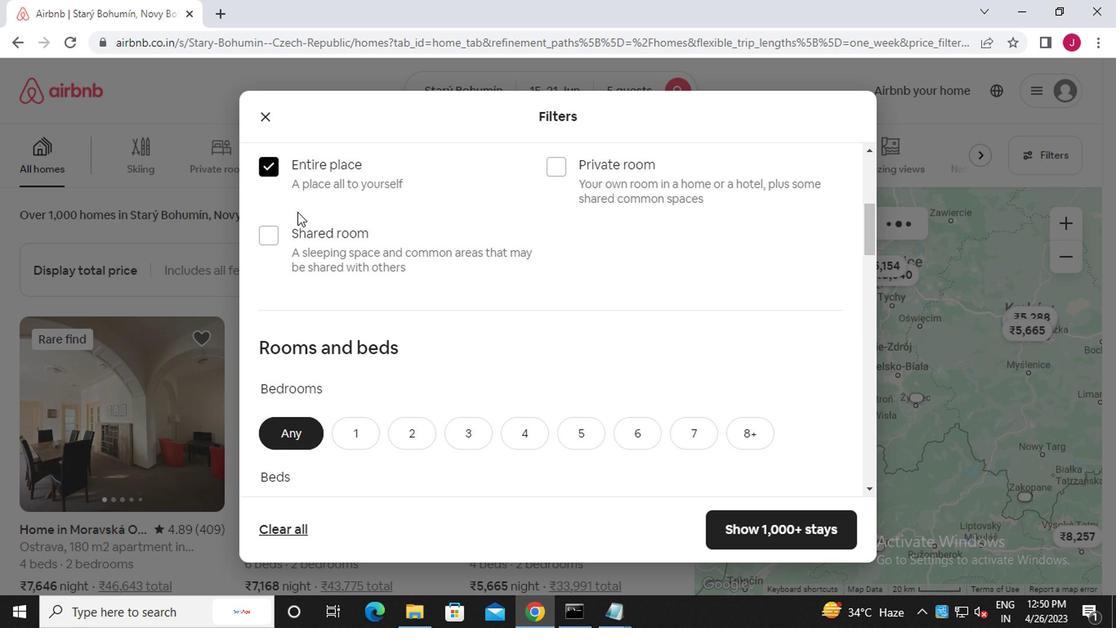 
Action: Mouse scrolled (336, 265) with delta (0, -1)
Screenshot: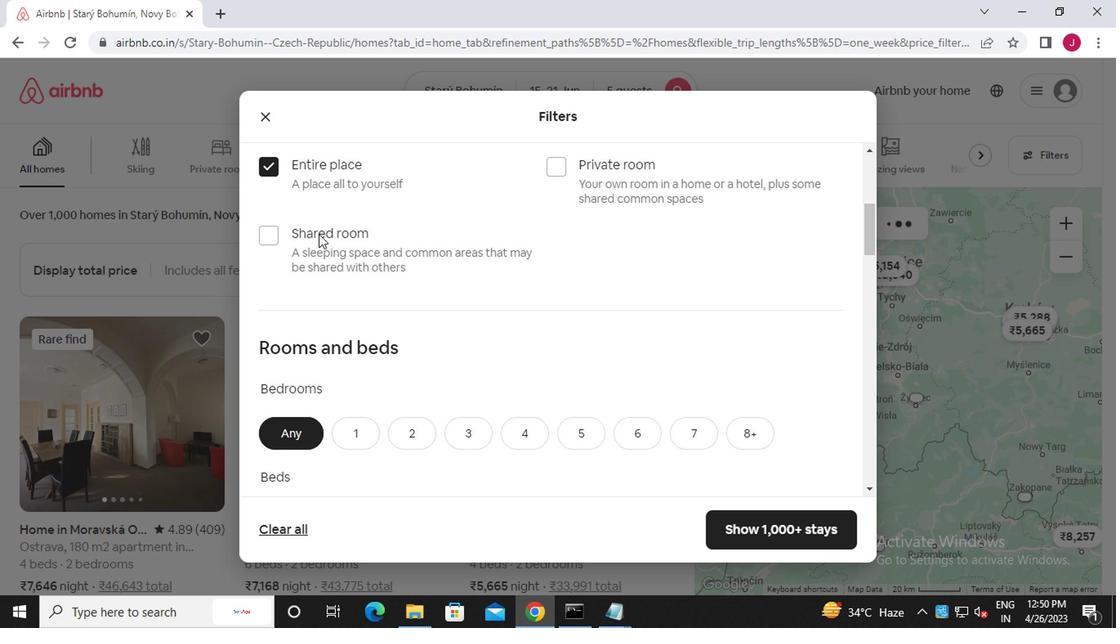 
Action: Mouse moved to (337, 268)
Screenshot: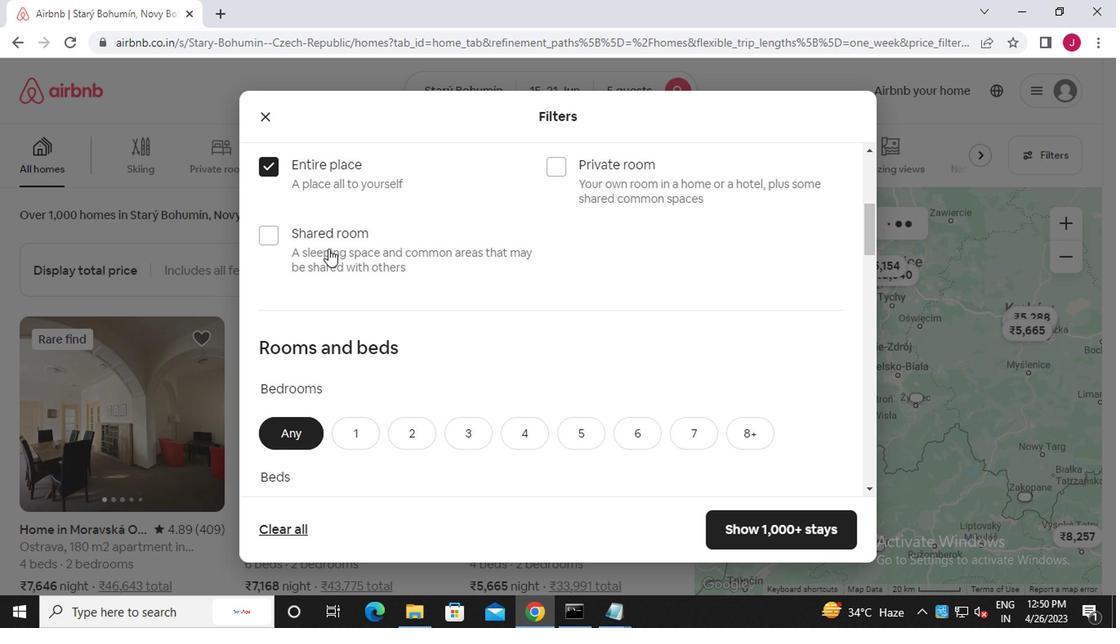 
Action: Mouse scrolled (337, 267) with delta (0, -1)
Screenshot: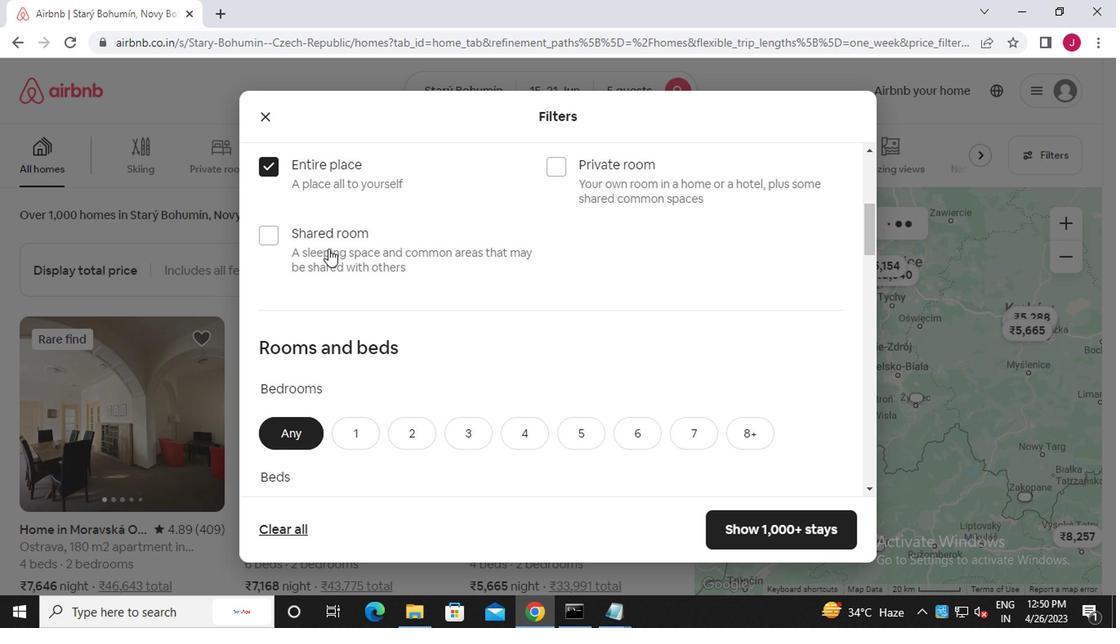 
Action: Mouse moved to (337, 269)
Screenshot: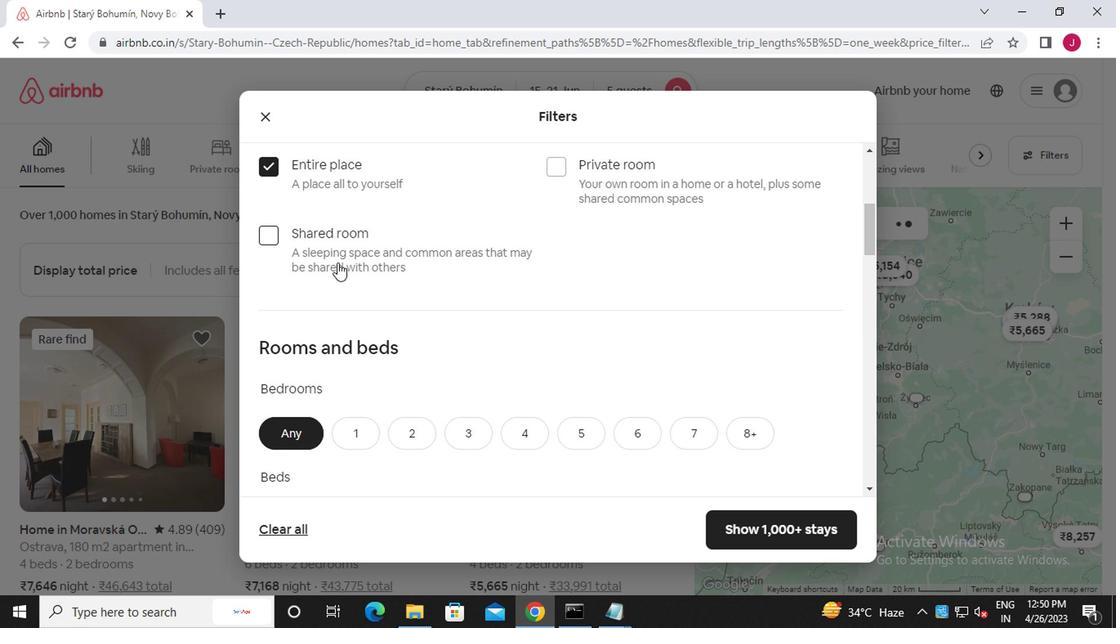 
Action: Mouse scrolled (337, 268) with delta (0, 0)
Screenshot: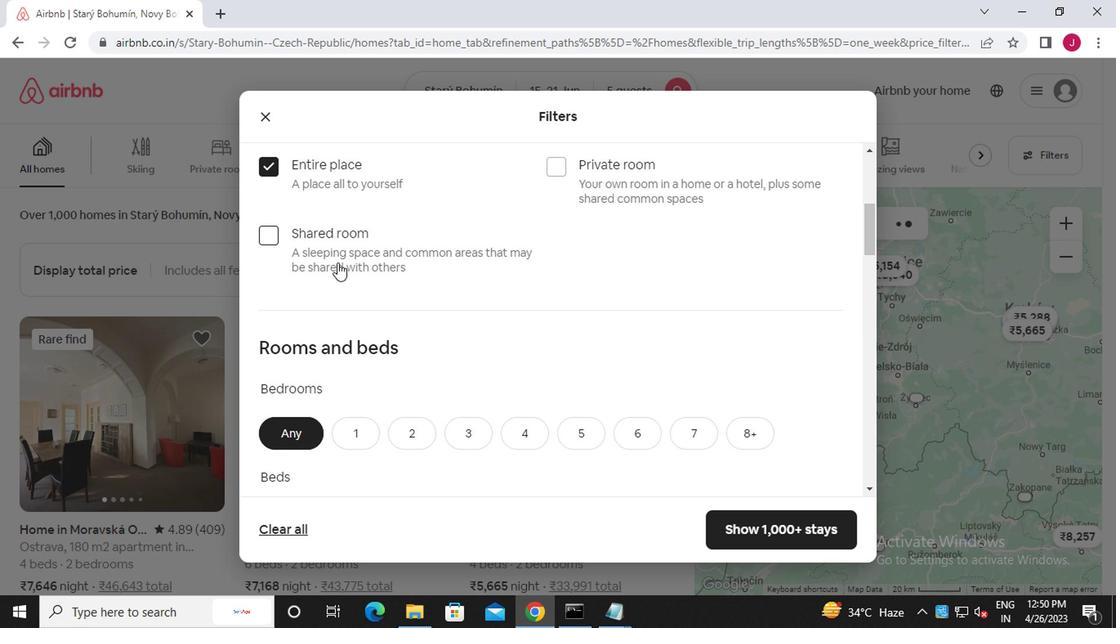 
Action: Mouse moved to (450, 188)
Screenshot: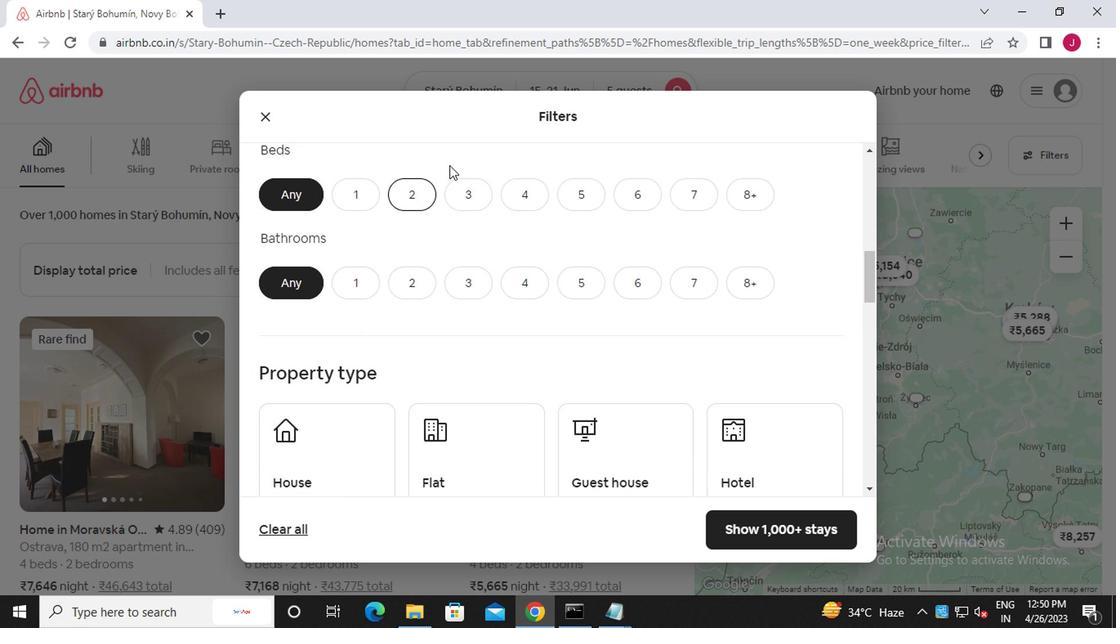 
Action: Mouse scrolled (450, 189) with delta (0, 1)
Screenshot: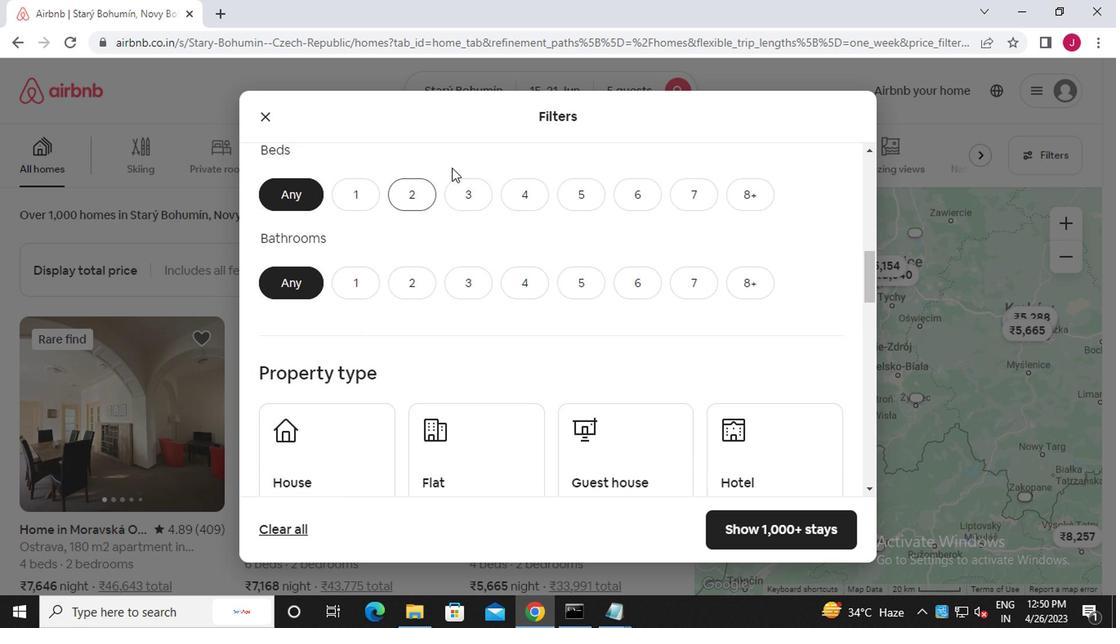 
Action: Mouse moved to (453, 189)
Screenshot: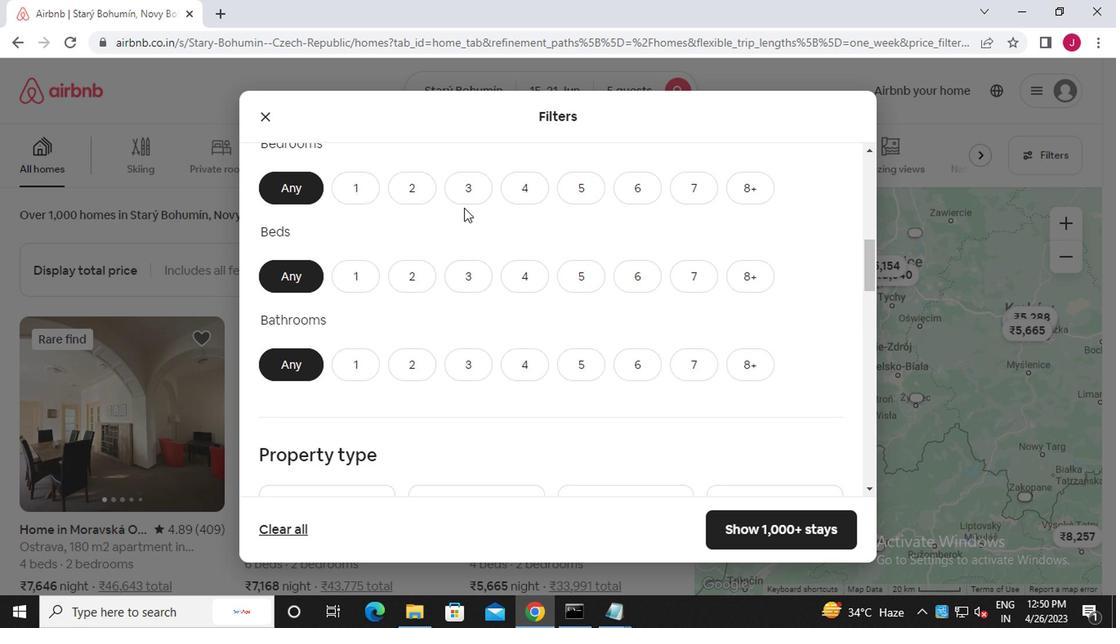 
Action: Mouse pressed left at (453, 189)
Screenshot: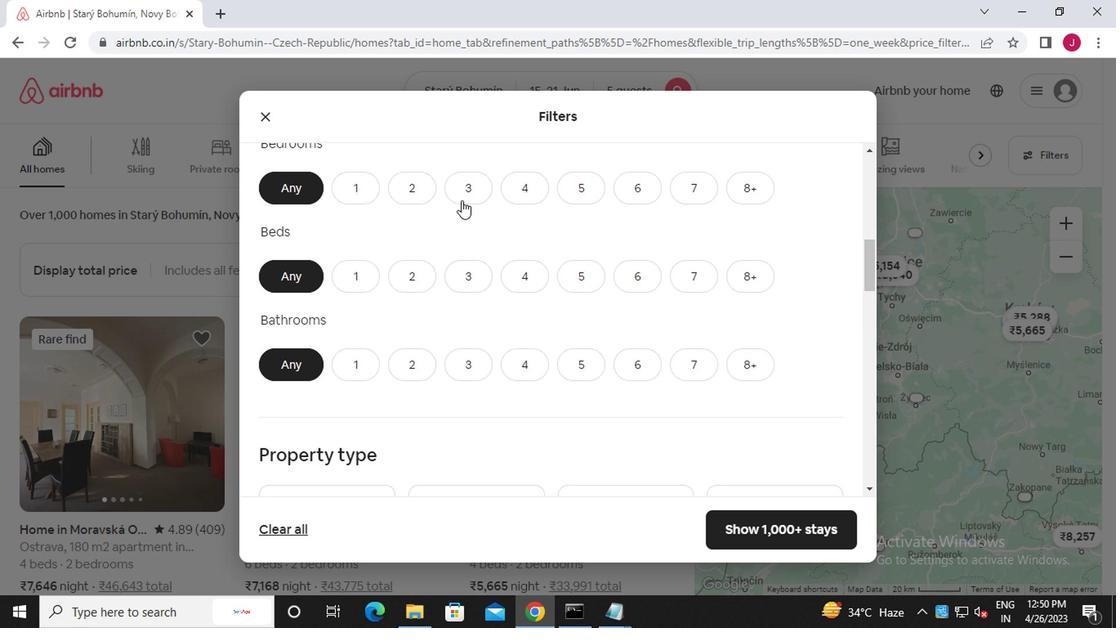 
Action: Mouse moved to (470, 280)
Screenshot: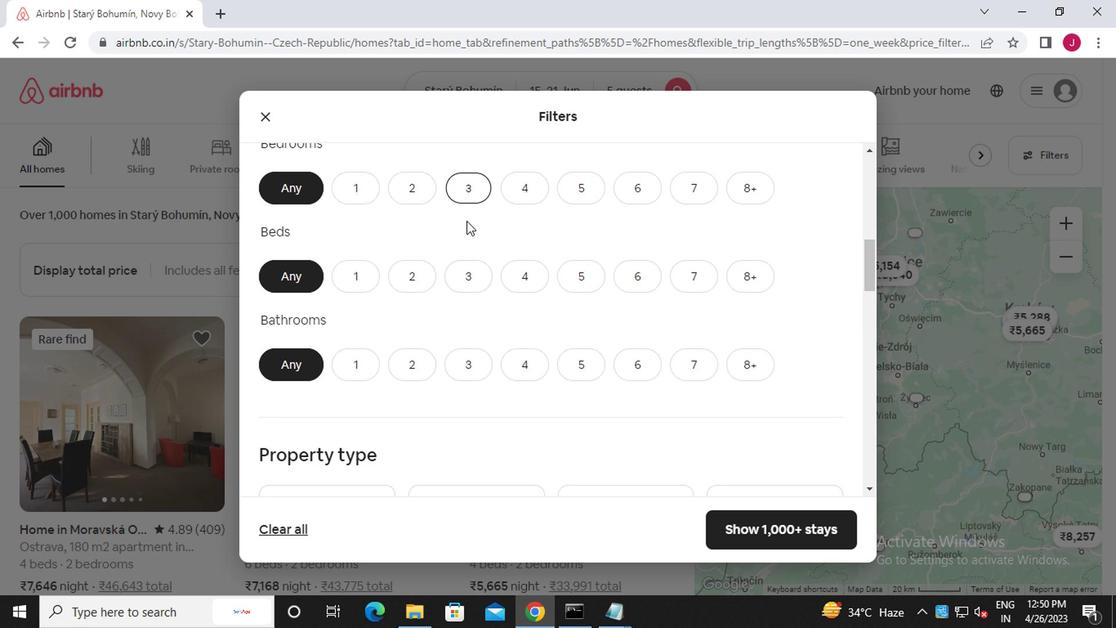 
Action: Mouse pressed left at (470, 280)
Screenshot: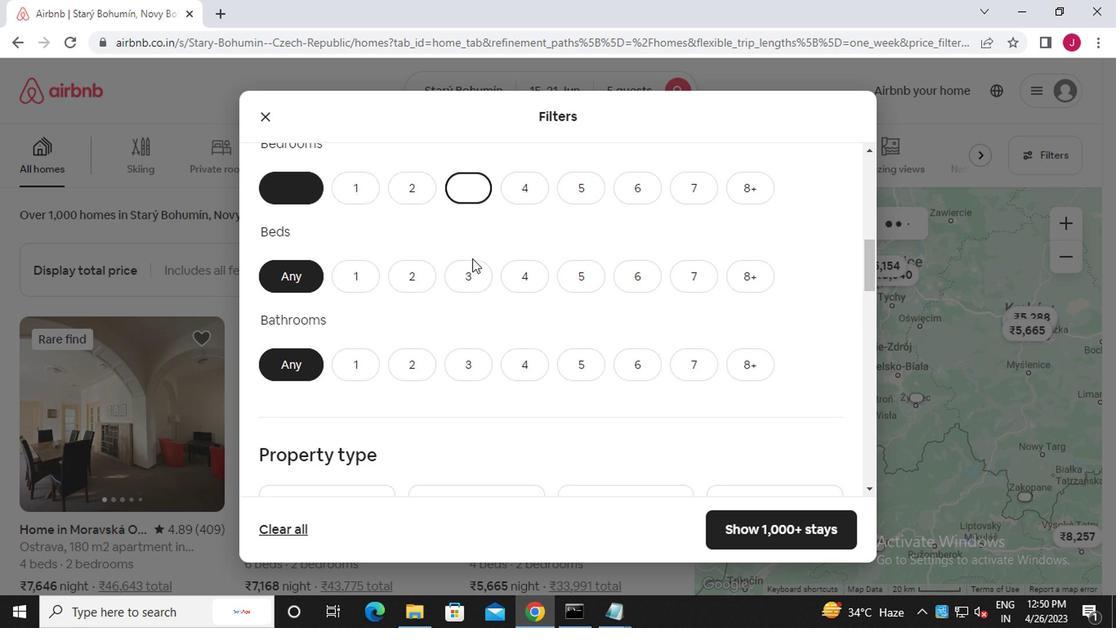 
Action: Mouse moved to (470, 367)
Screenshot: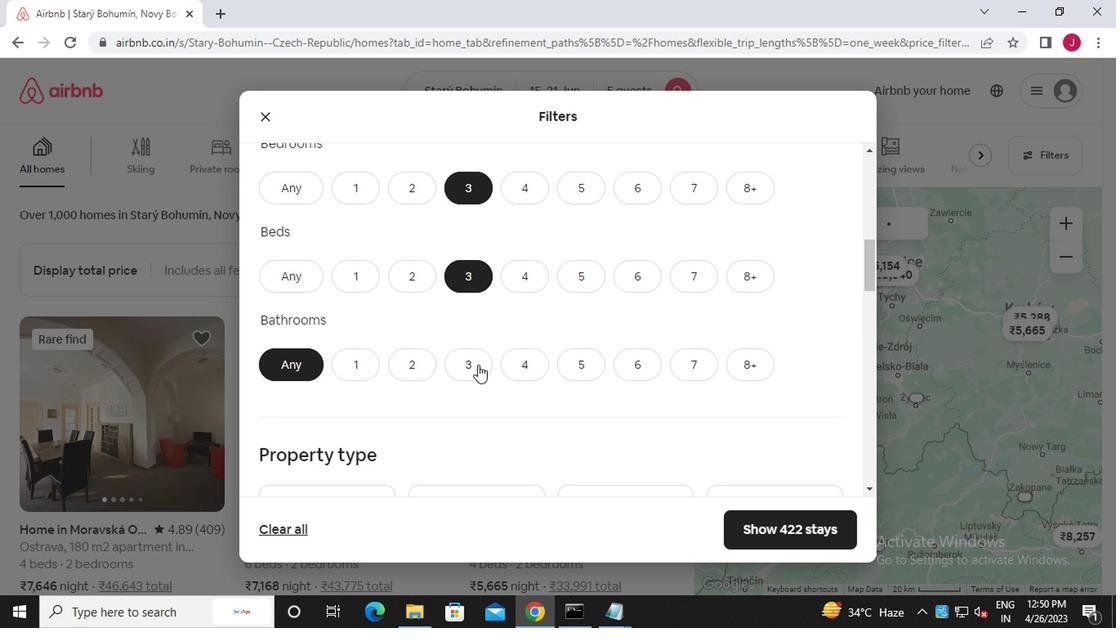 
Action: Mouse pressed left at (470, 367)
Screenshot: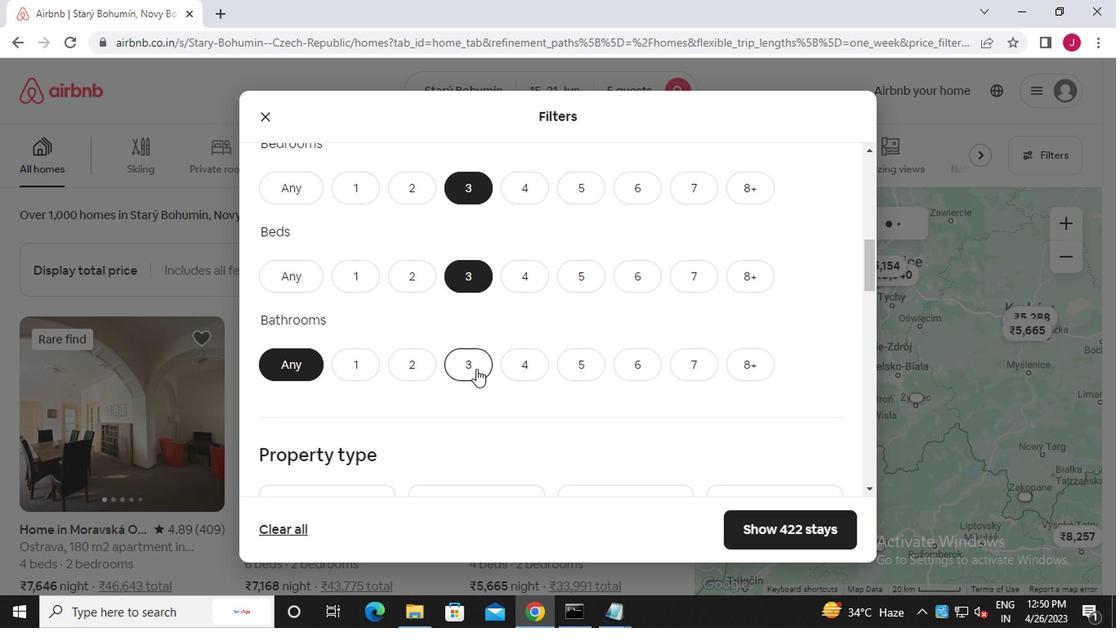 
Action: Mouse moved to (466, 370)
Screenshot: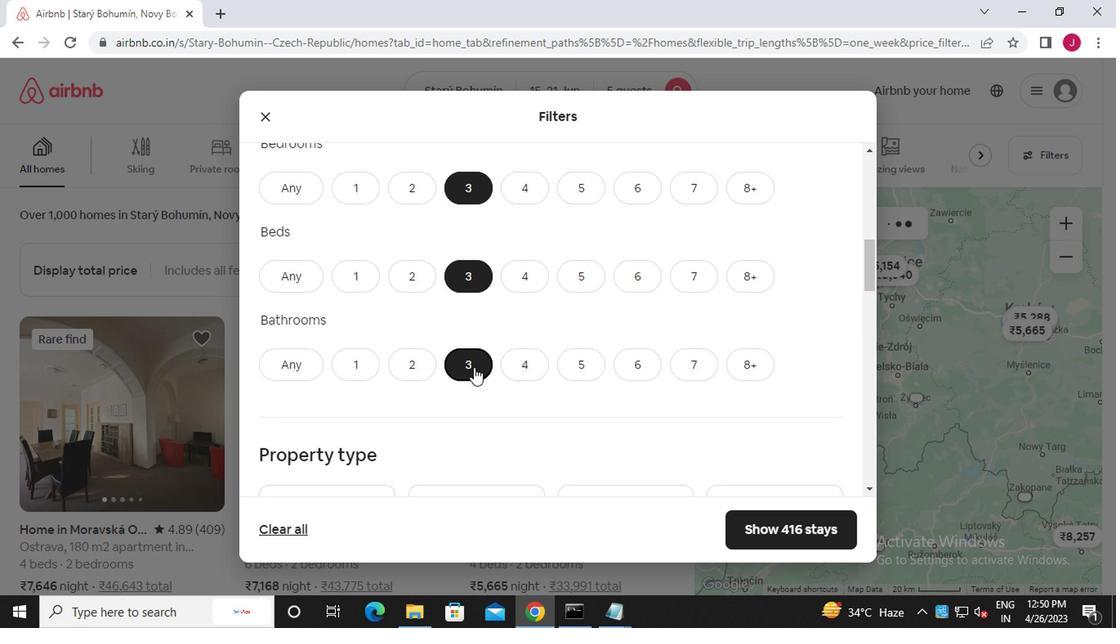 
Action: Mouse scrolled (466, 369) with delta (0, -1)
Screenshot: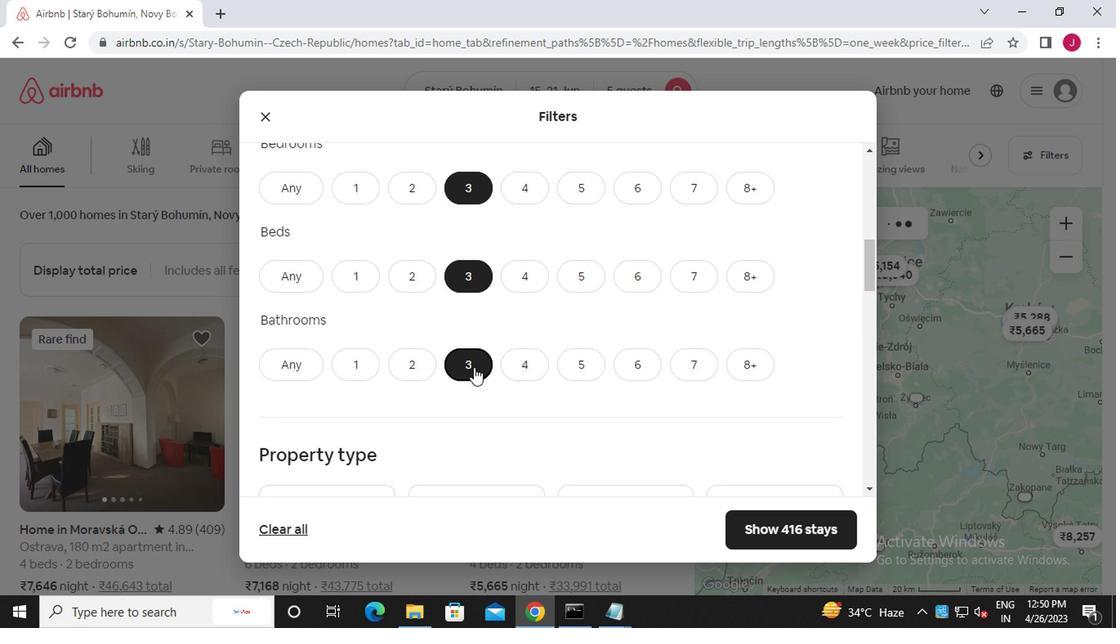 
Action: Mouse scrolled (466, 369) with delta (0, -1)
Screenshot: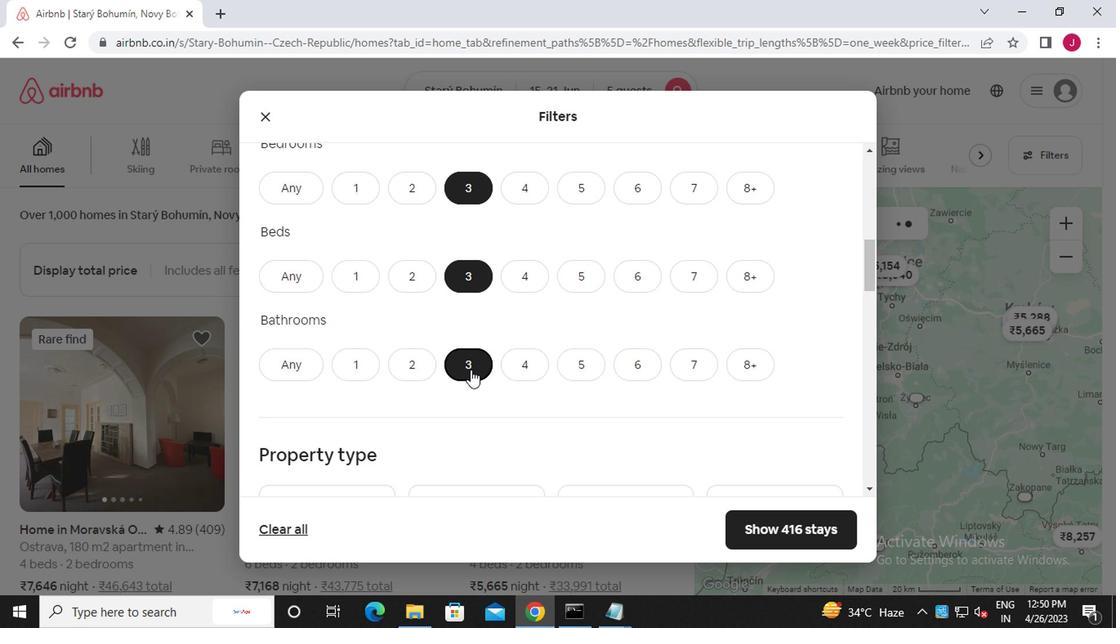 
Action: Mouse scrolled (466, 369) with delta (0, -1)
Screenshot: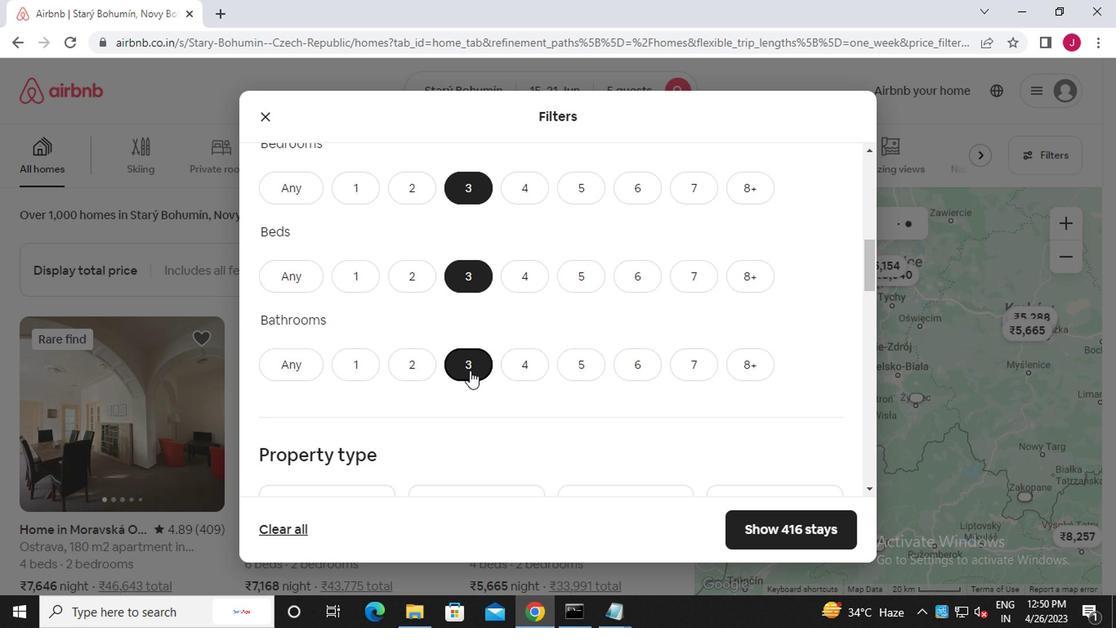 
Action: Mouse moved to (326, 292)
Screenshot: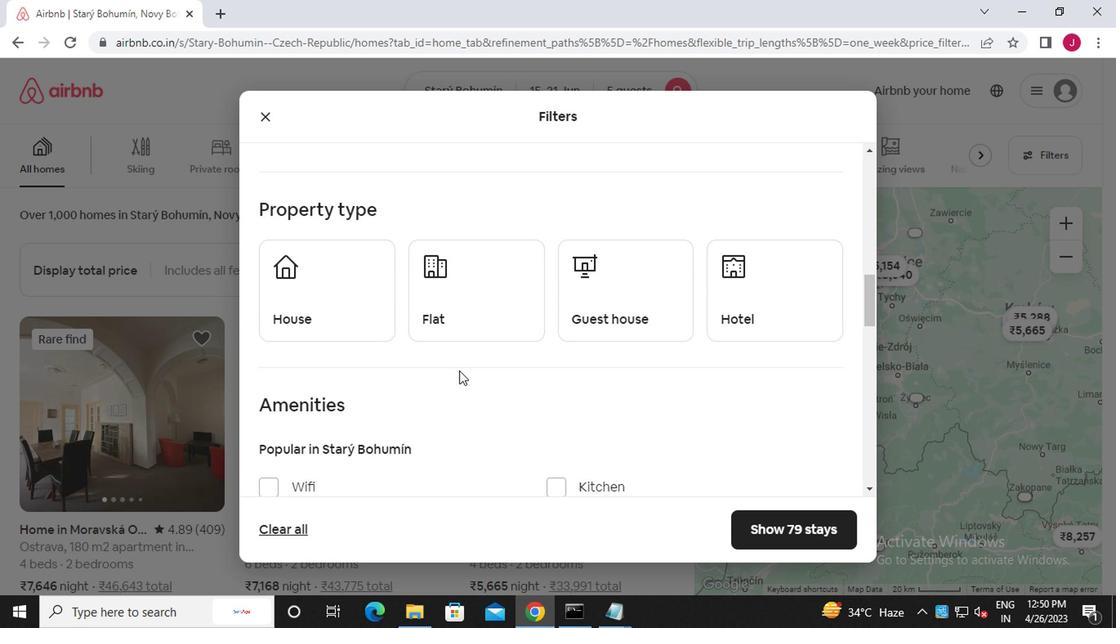 
Action: Mouse pressed left at (326, 292)
Screenshot: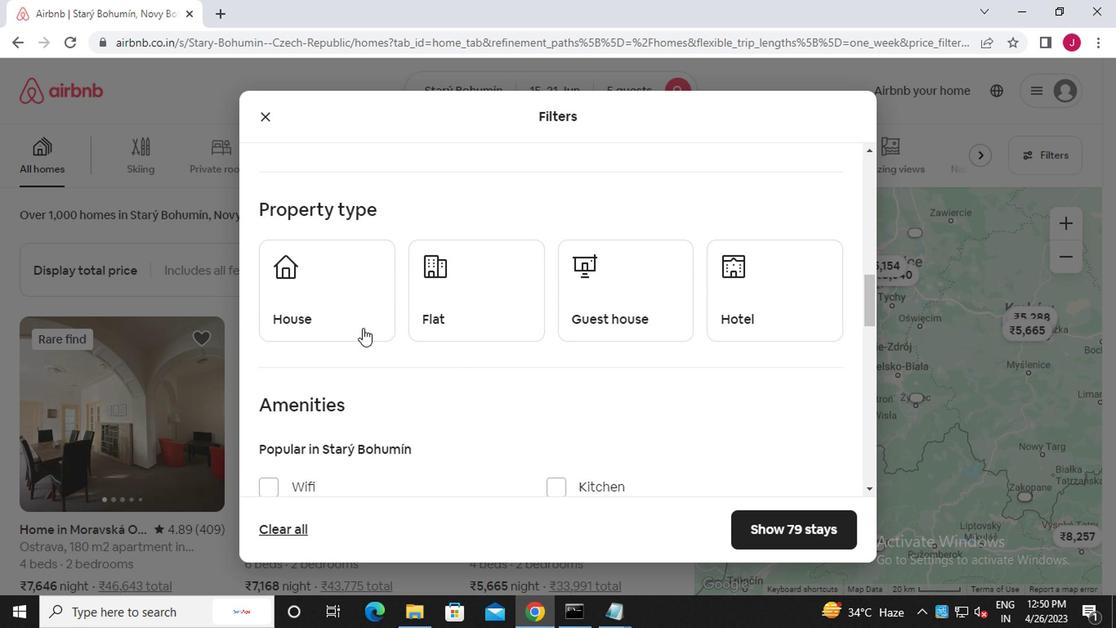 
Action: Mouse moved to (413, 305)
Screenshot: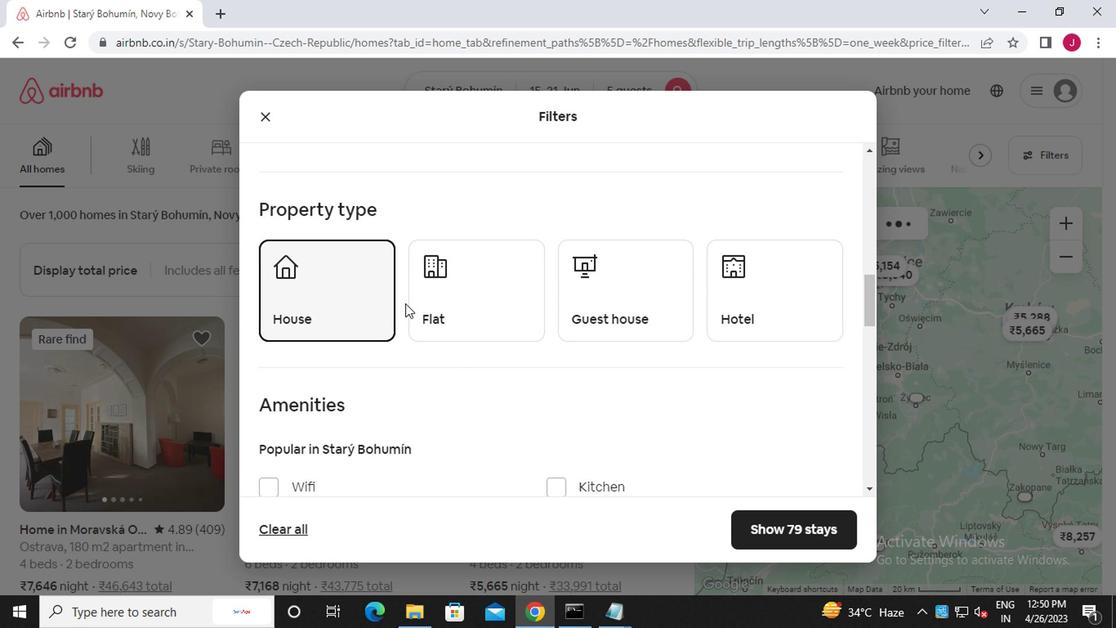 
Action: Mouse pressed left at (413, 305)
Screenshot: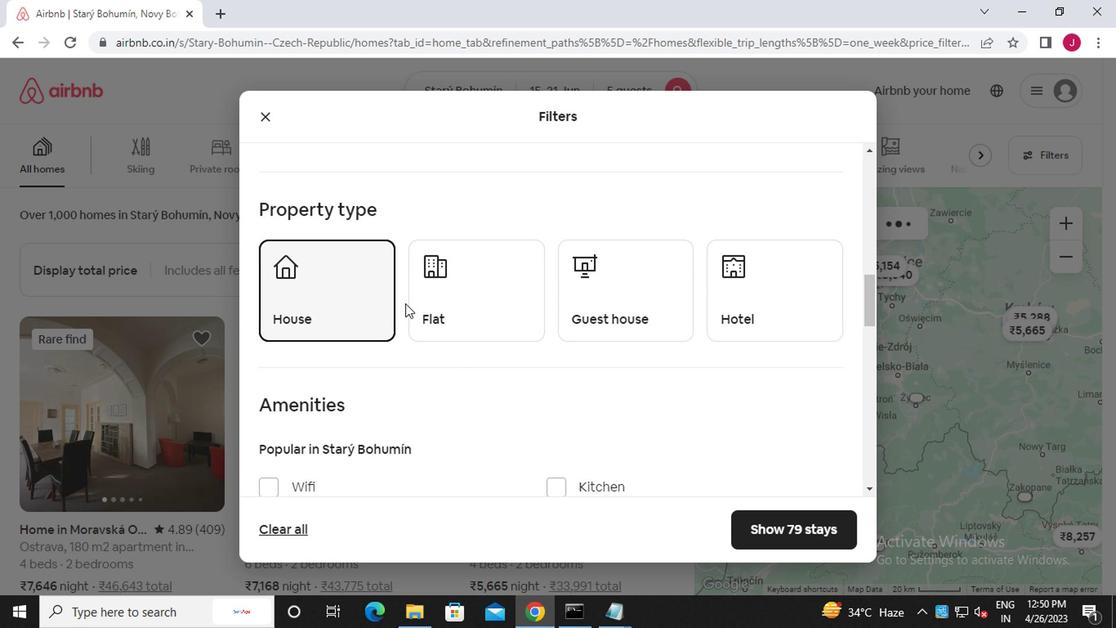 
Action: Mouse moved to (631, 312)
Screenshot: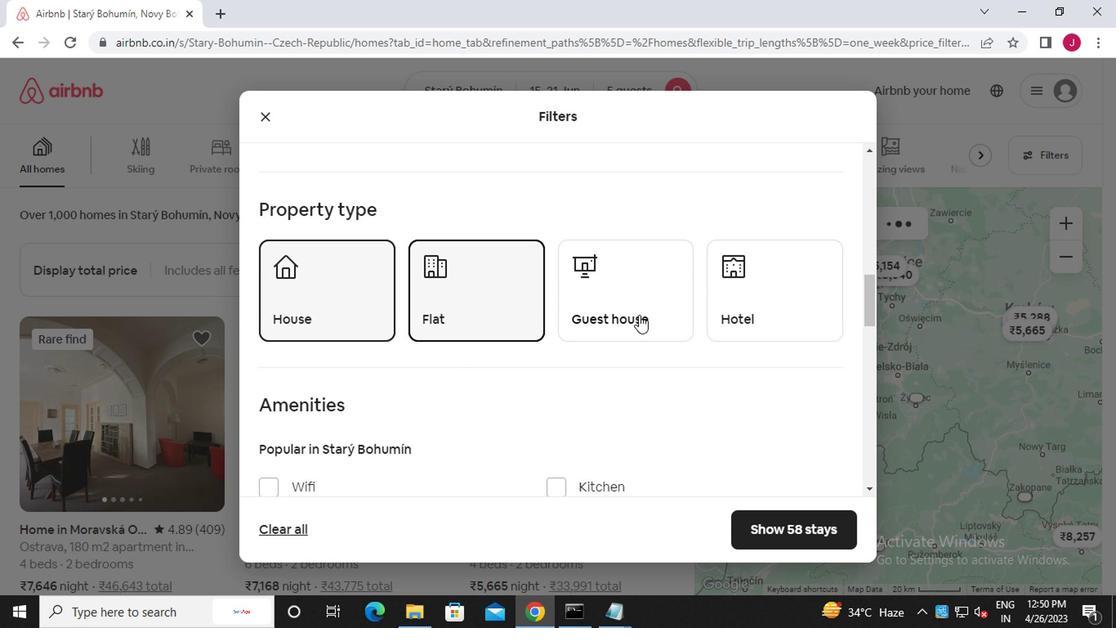 
Action: Mouse pressed left at (631, 312)
Screenshot: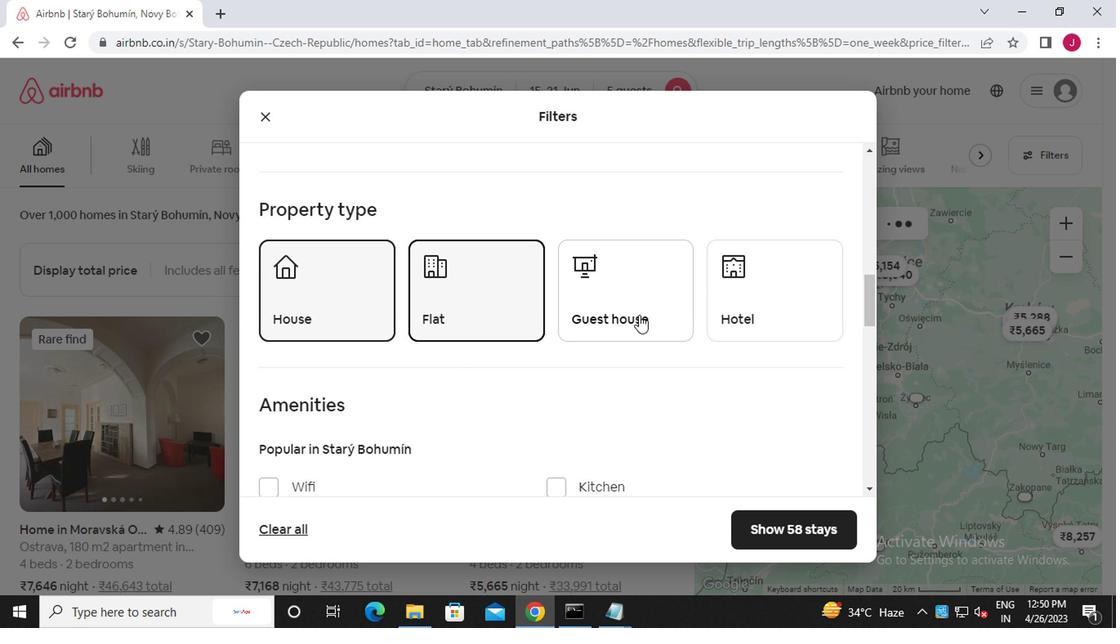 
Action: Mouse scrolled (631, 311) with delta (0, -1)
Screenshot: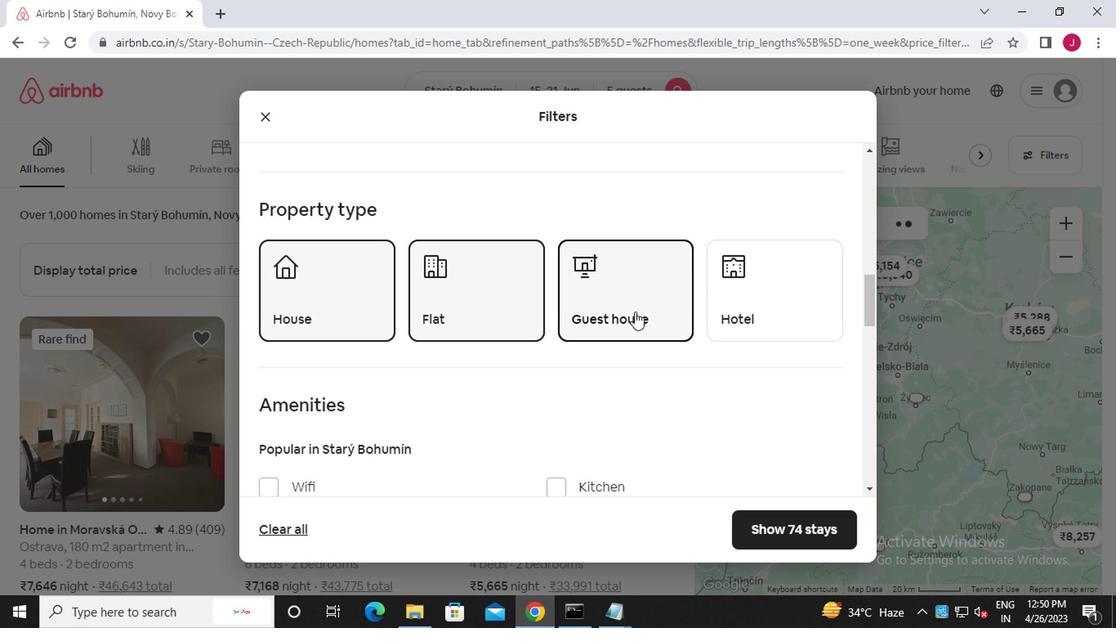 
Action: Mouse scrolled (631, 311) with delta (0, -1)
Screenshot: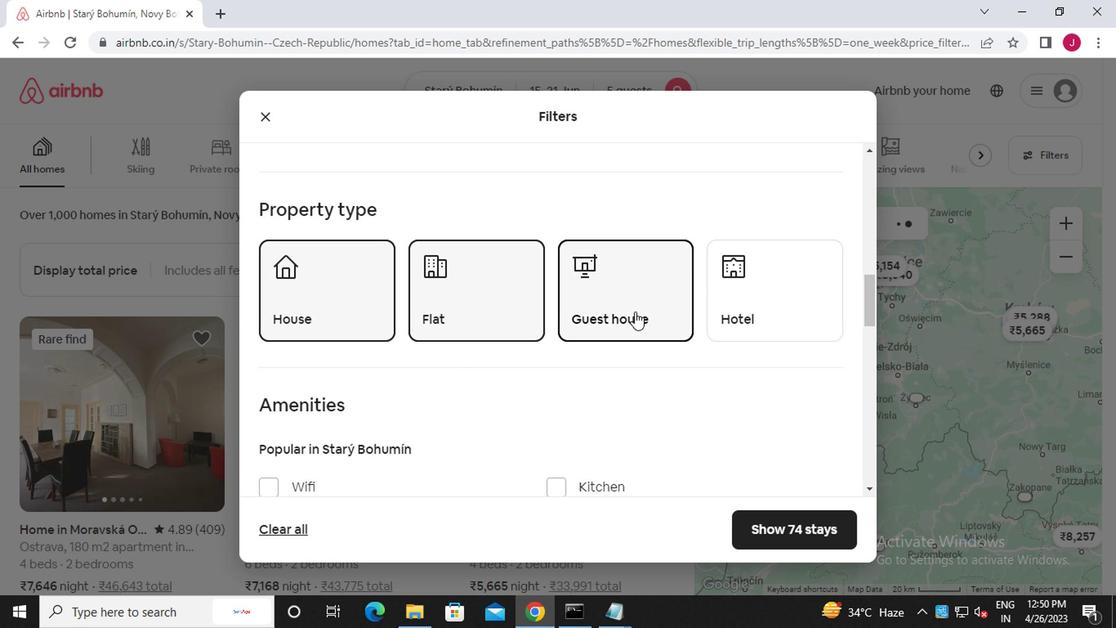 
Action: Mouse scrolled (631, 311) with delta (0, -1)
Screenshot: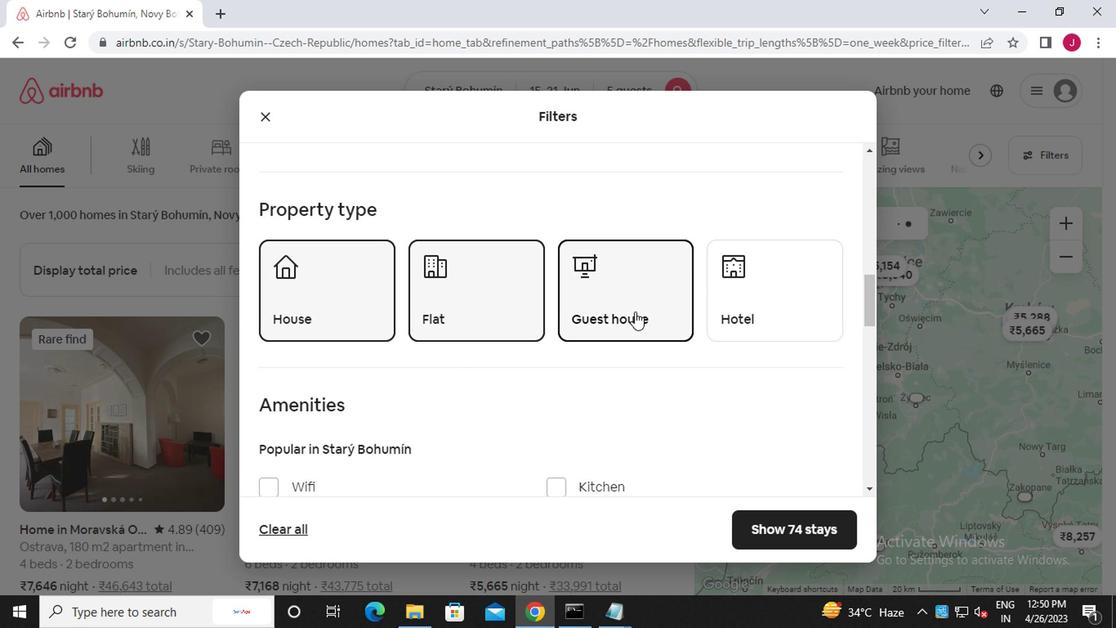 
Action: Mouse scrolled (631, 311) with delta (0, -1)
Screenshot: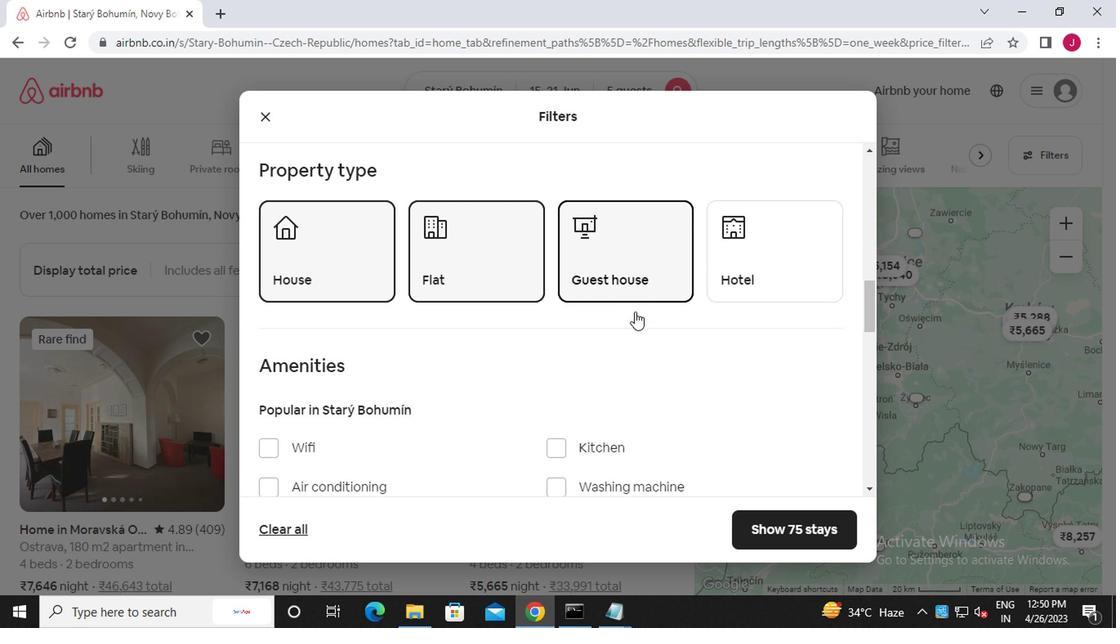 
Action: Mouse scrolled (631, 311) with delta (0, -1)
Screenshot: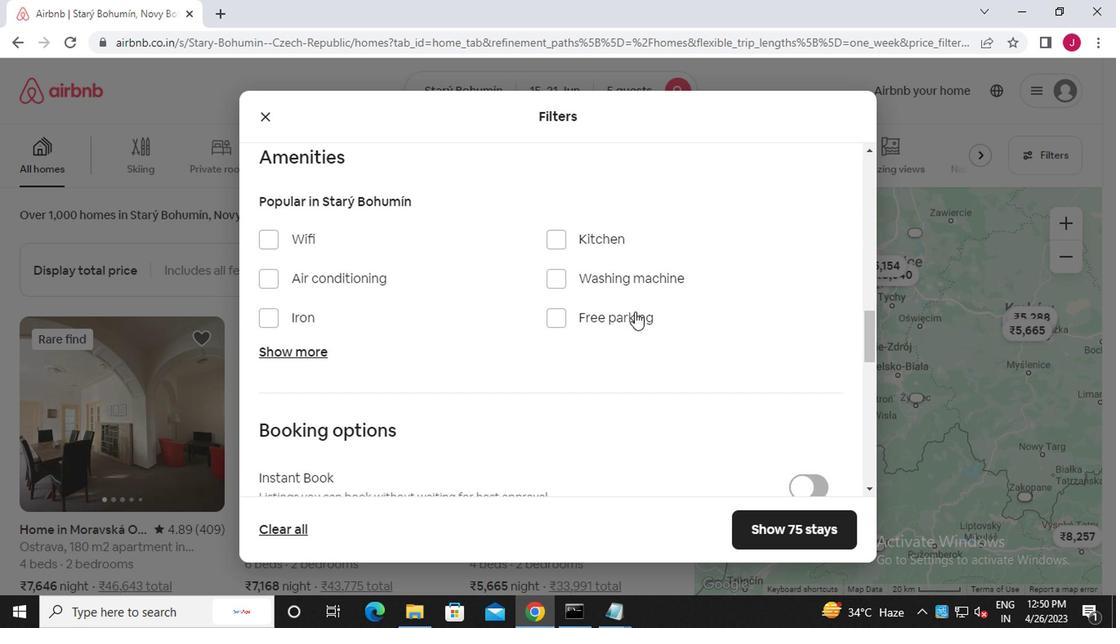 
Action: Mouse scrolled (631, 311) with delta (0, -1)
Screenshot: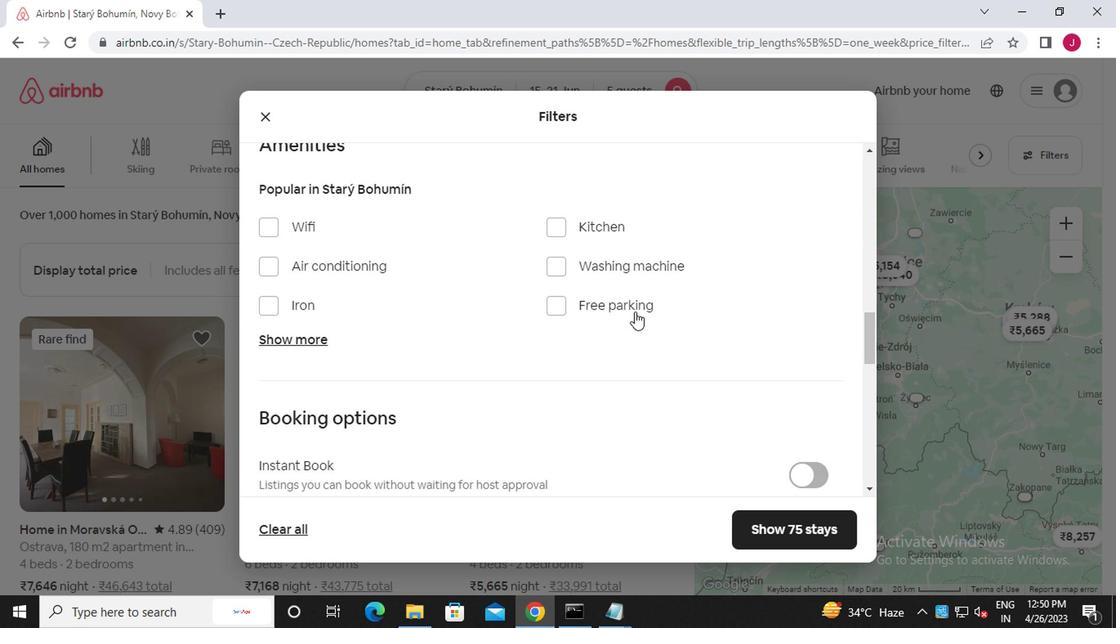 
Action: Mouse scrolled (631, 311) with delta (0, -1)
Screenshot: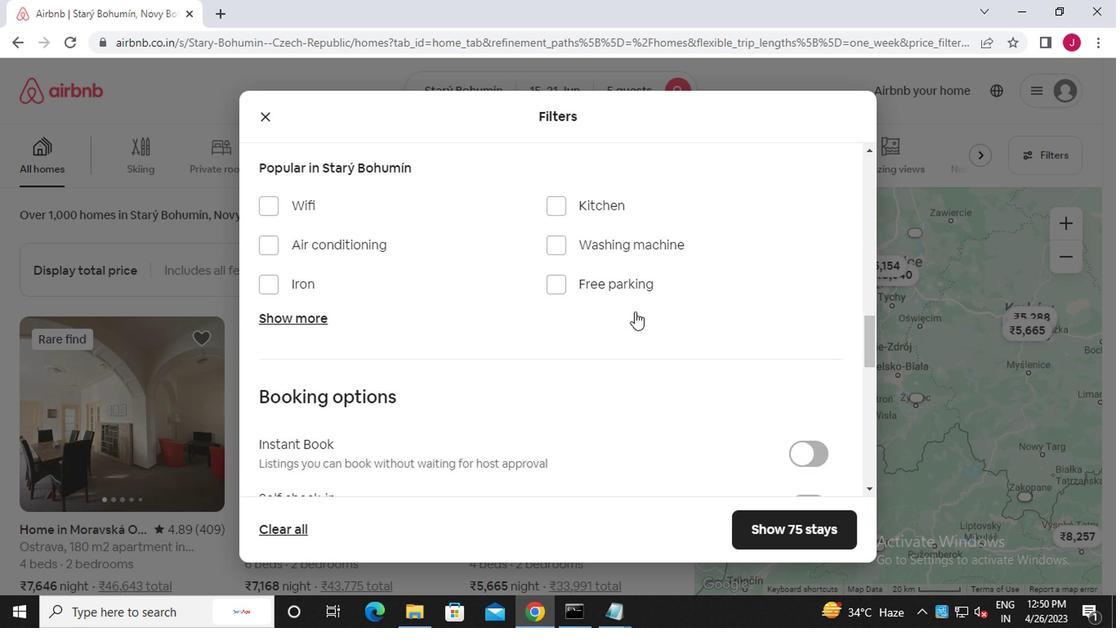
Action: Mouse moved to (797, 214)
Screenshot: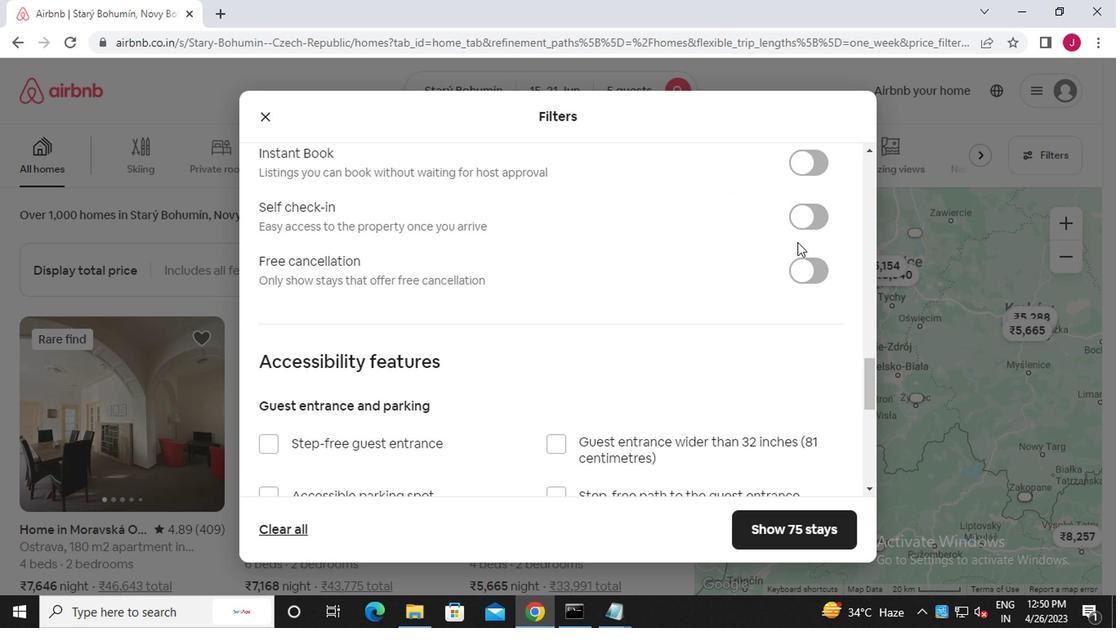 
Action: Mouse pressed left at (797, 214)
Screenshot: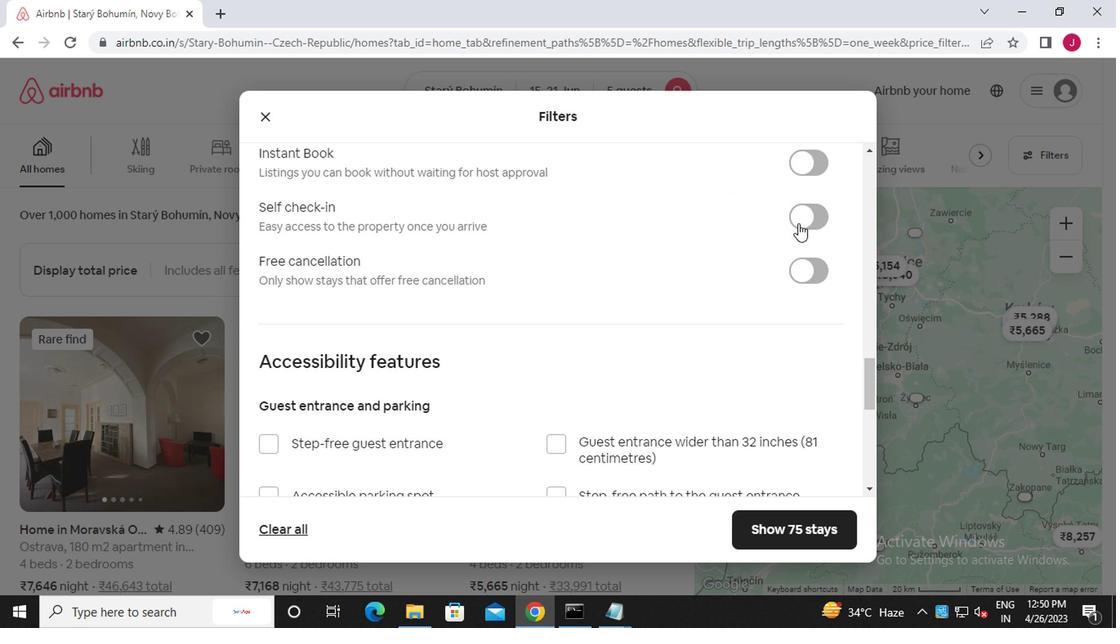 
Action: Mouse moved to (592, 322)
Screenshot: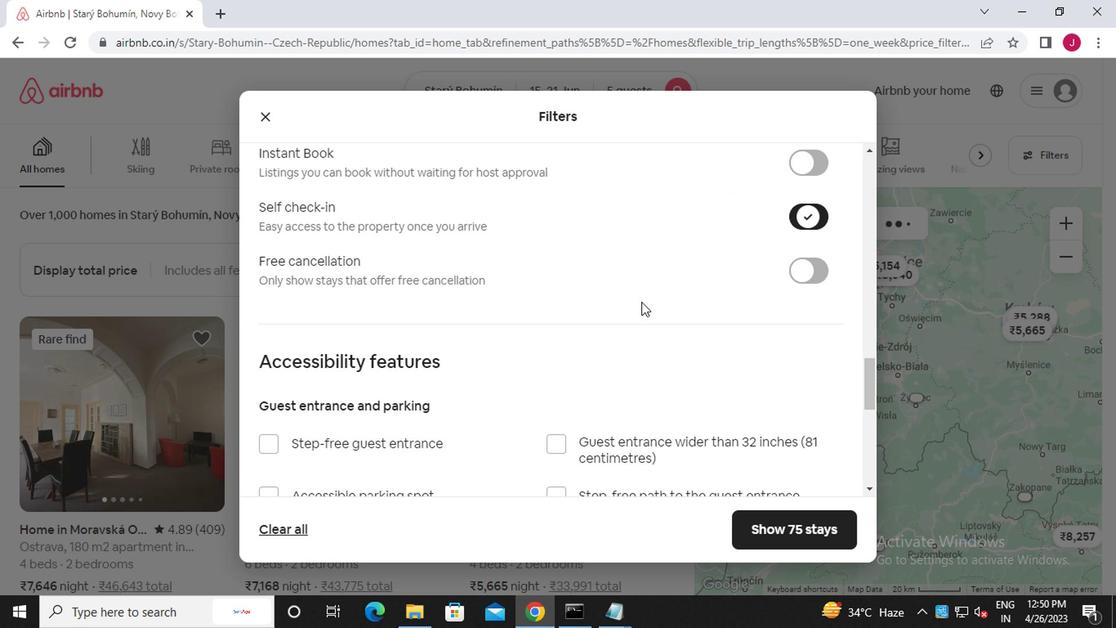 
Action: Mouse scrolled (592, 321) with delta (0, -1)
Screenshot: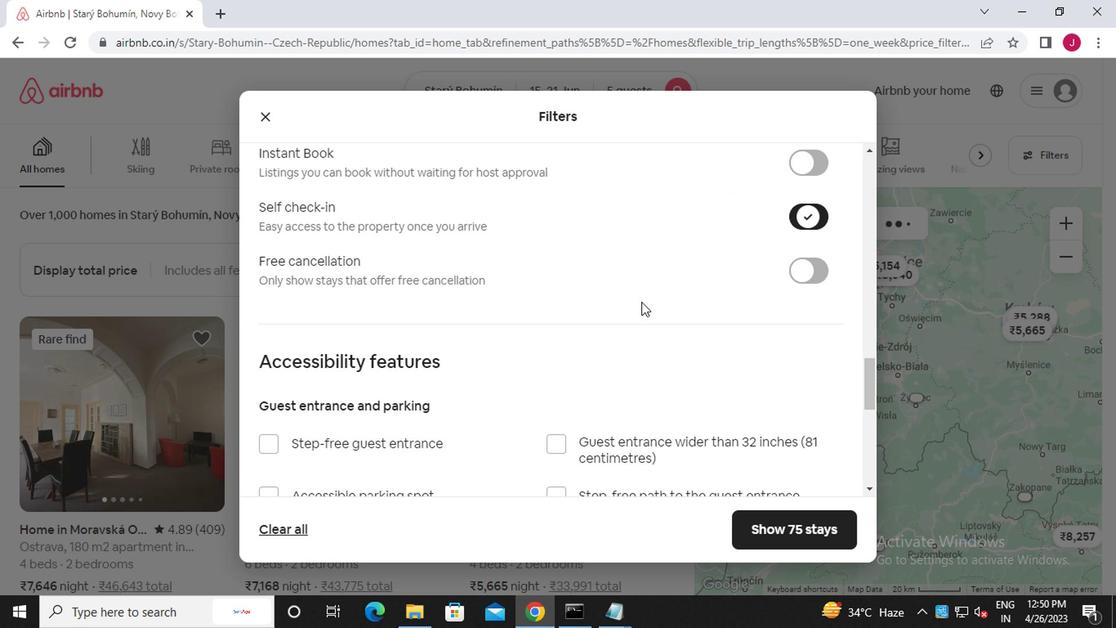 
Action: Mouse moved to (587, 326)
Screenshot: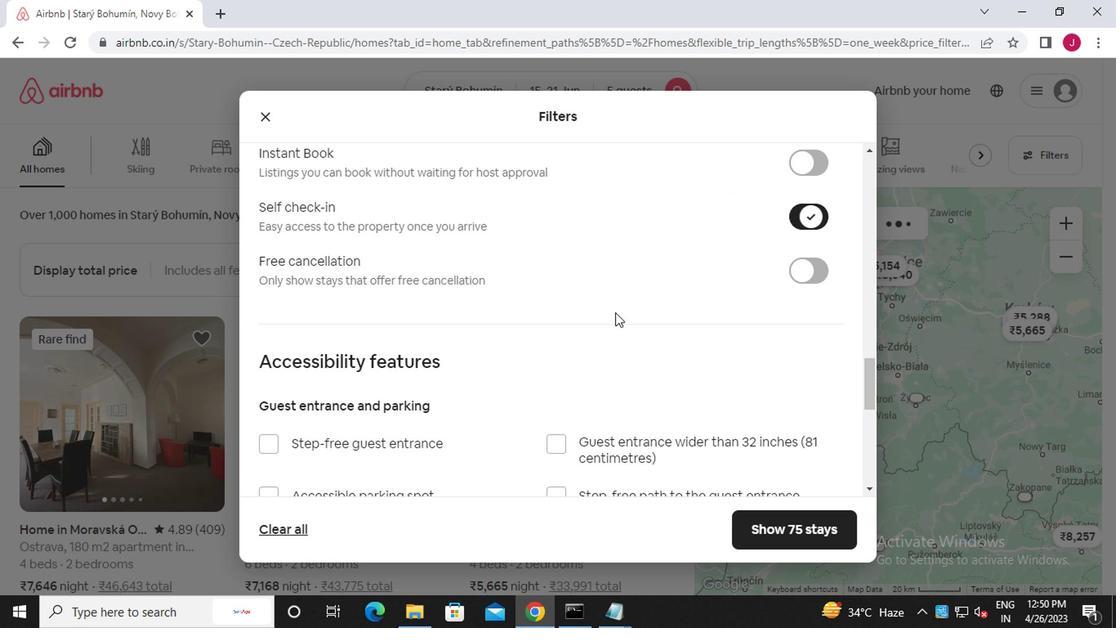 
Action: Mouse scrolled (587, 325) with delta (0, -1)
Screenshot: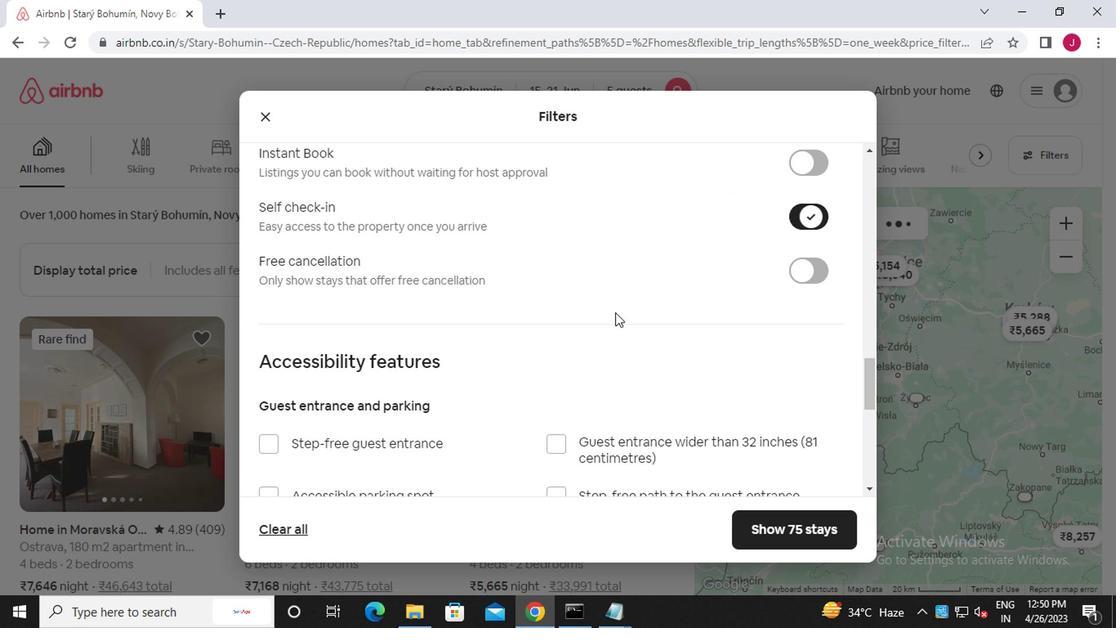 
Action: Mouse moved to (585, 328)
Screenshot: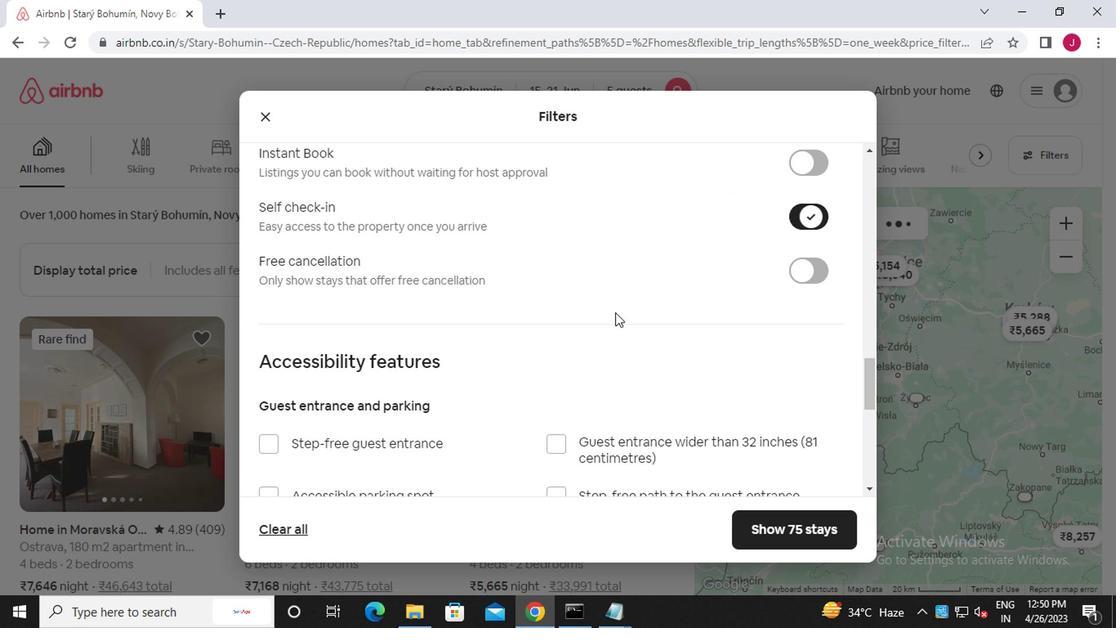 
Action: Mouse scrolled (585, 327) with delta (0, 0)
Screenshot: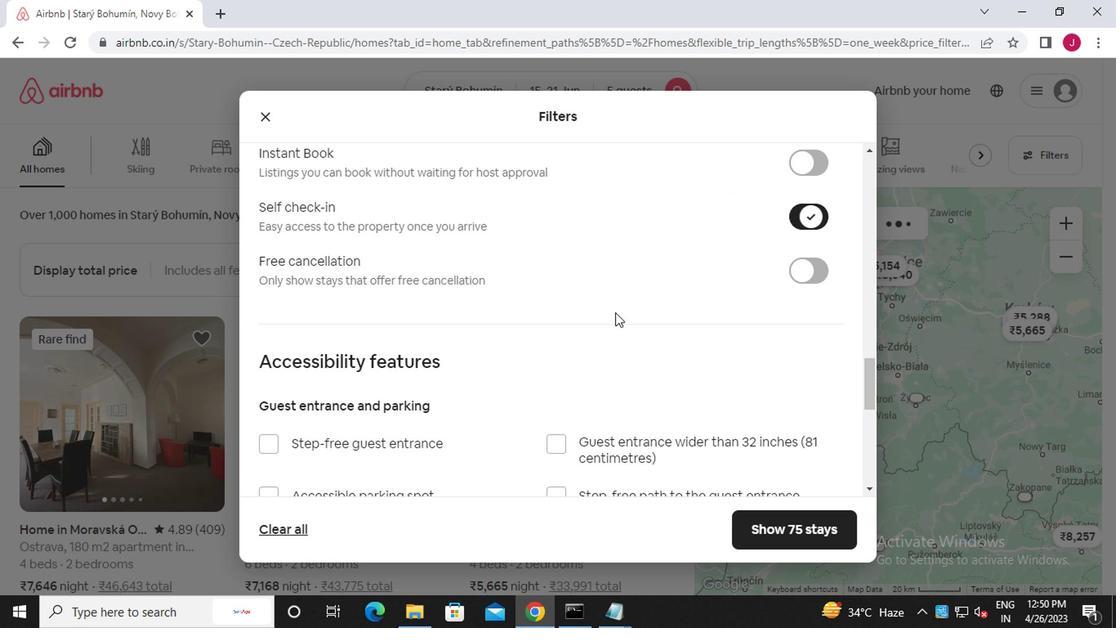 
Action: Mouse moved to (582, 329)
Screenshot: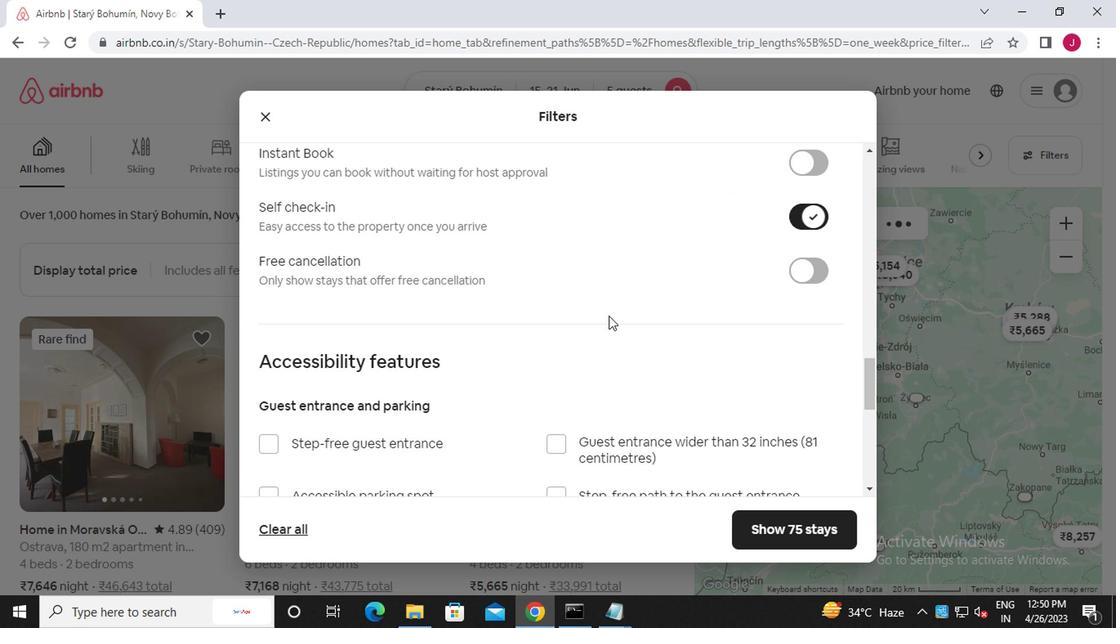 
Action: Mouse scrolled (582, 329) with delta (0, 0)
Screenshot: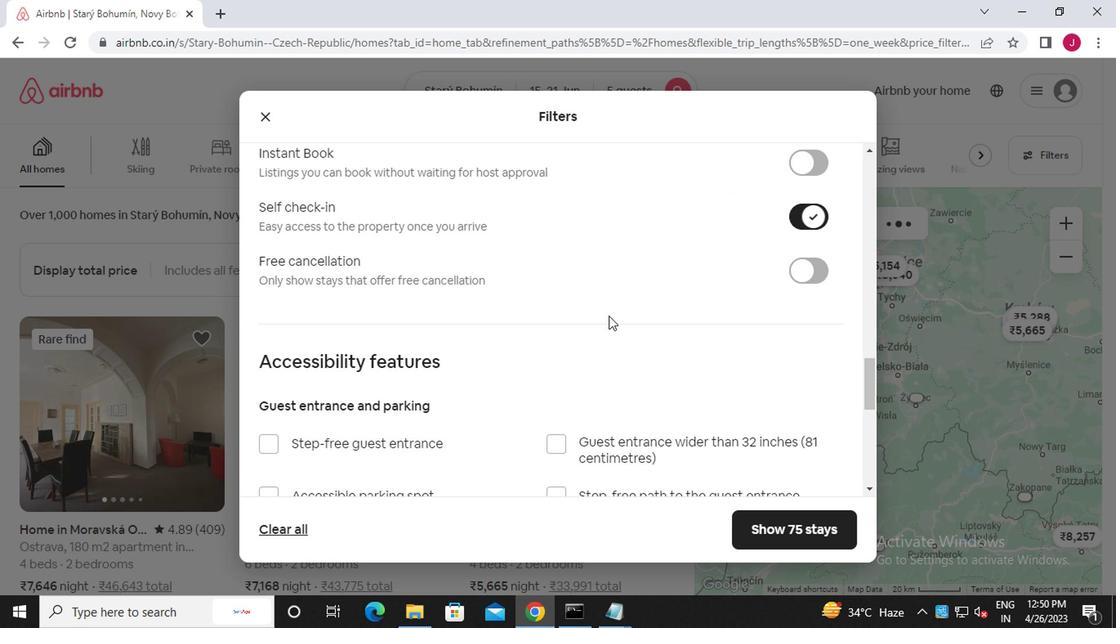 
Action: Mouse moved to (581, 329)
Screenshot: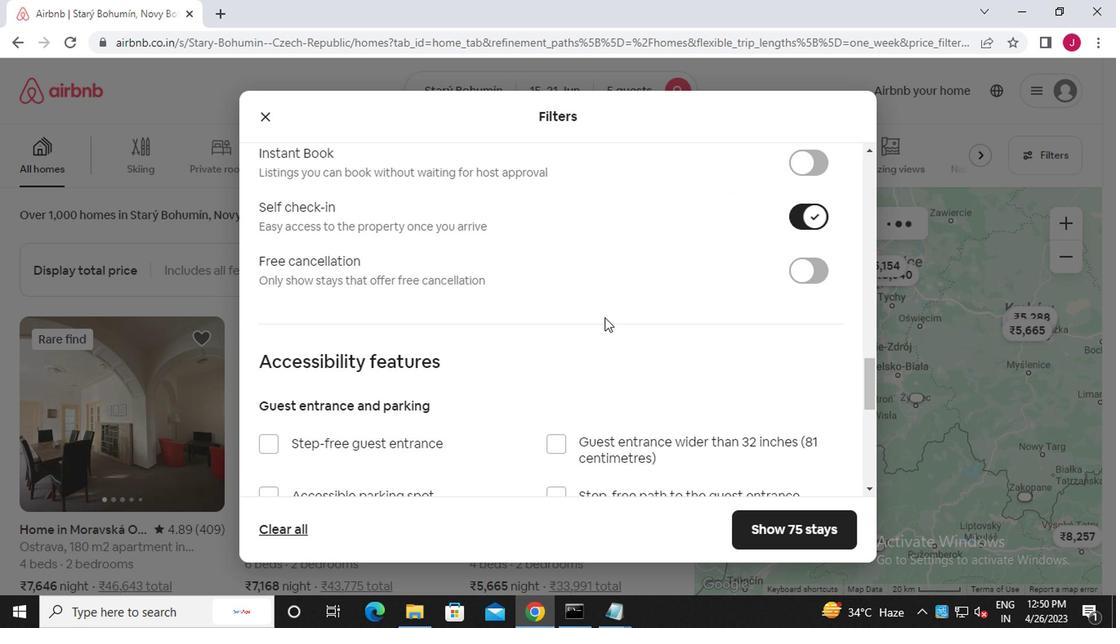 
Action: Mouse scrolled (581, 329) with delta (0, 0)
Screenshot: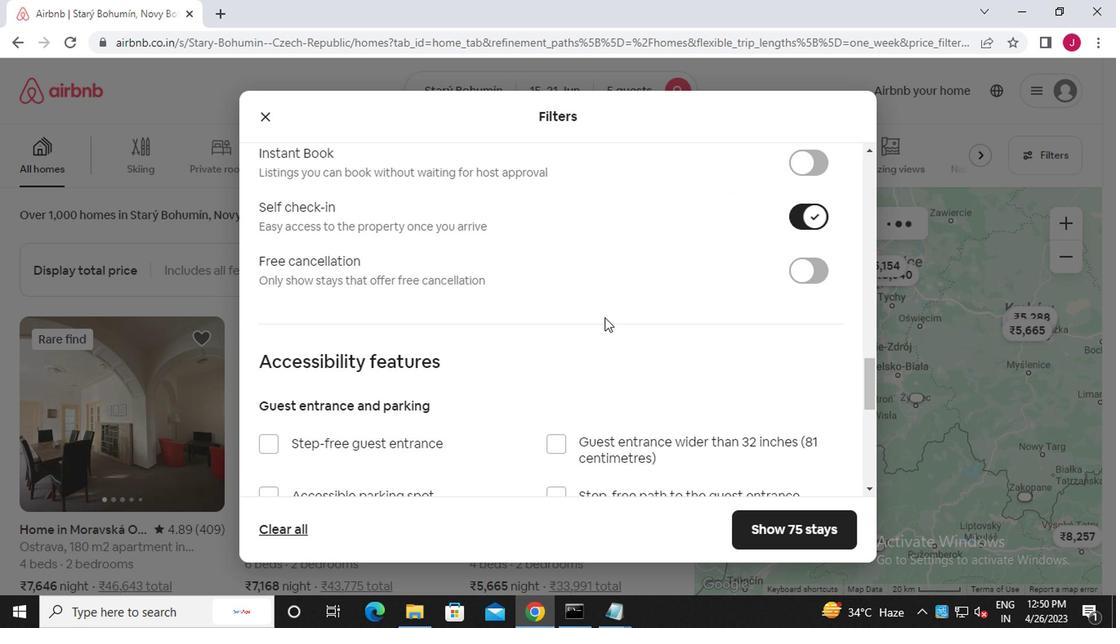 
Action: Mouse moved to (577, 333)
Screenshot: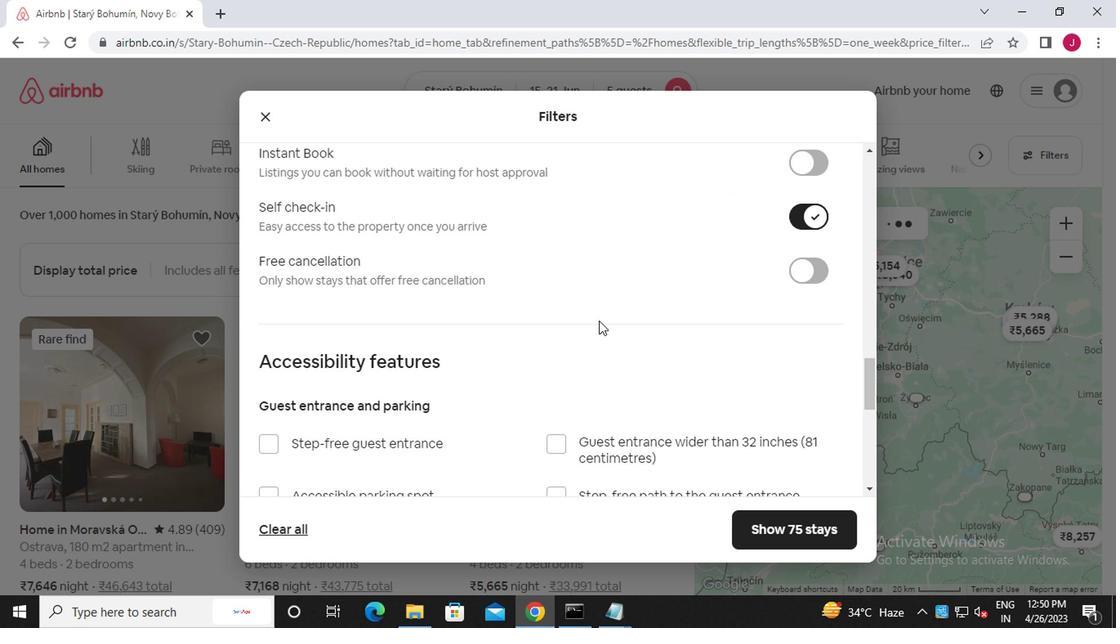 
Action: Mouse scrolled (577, 333) with delta (0, 0)
Screenshot: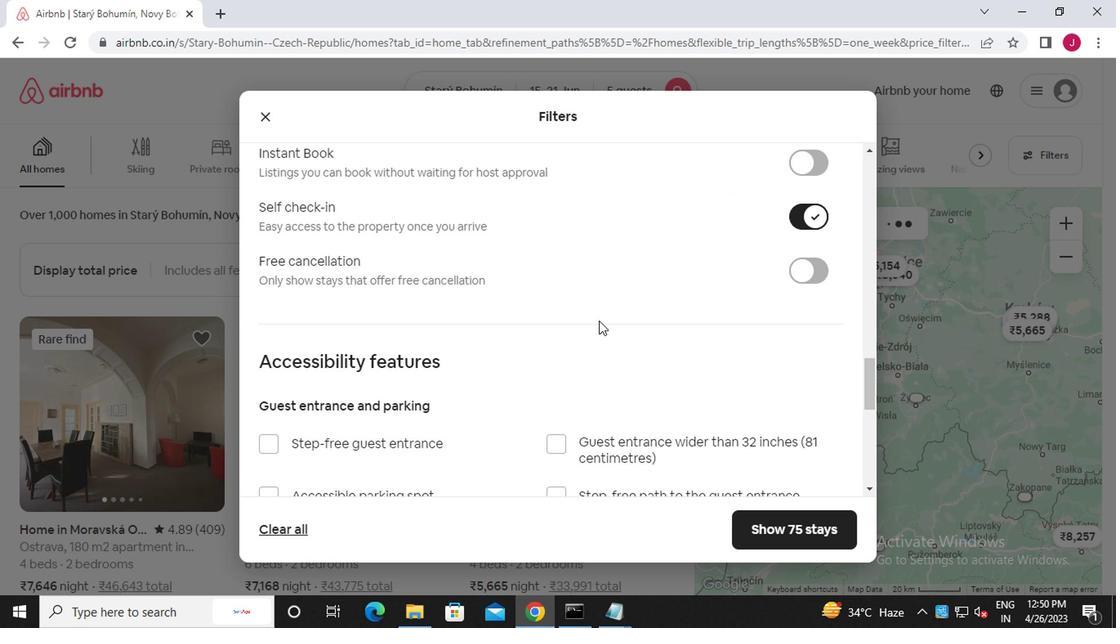 
Action: Mouse moved to (575, 335)
Screenshot: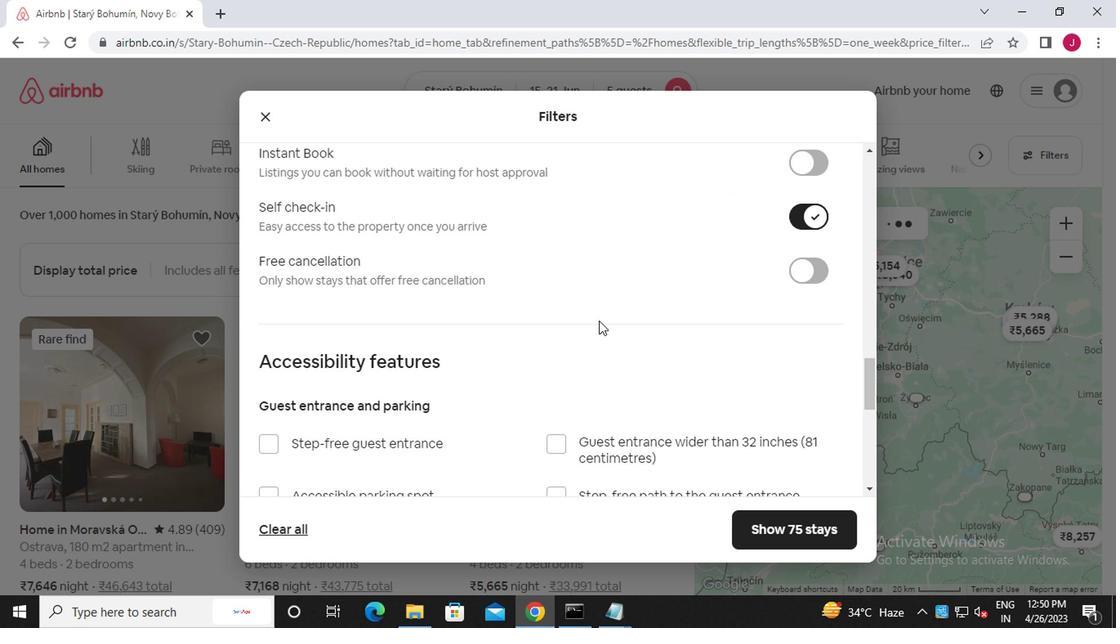 
Action: Mouse scrolled (575, 333) with delta (0, -1)
Screenshot: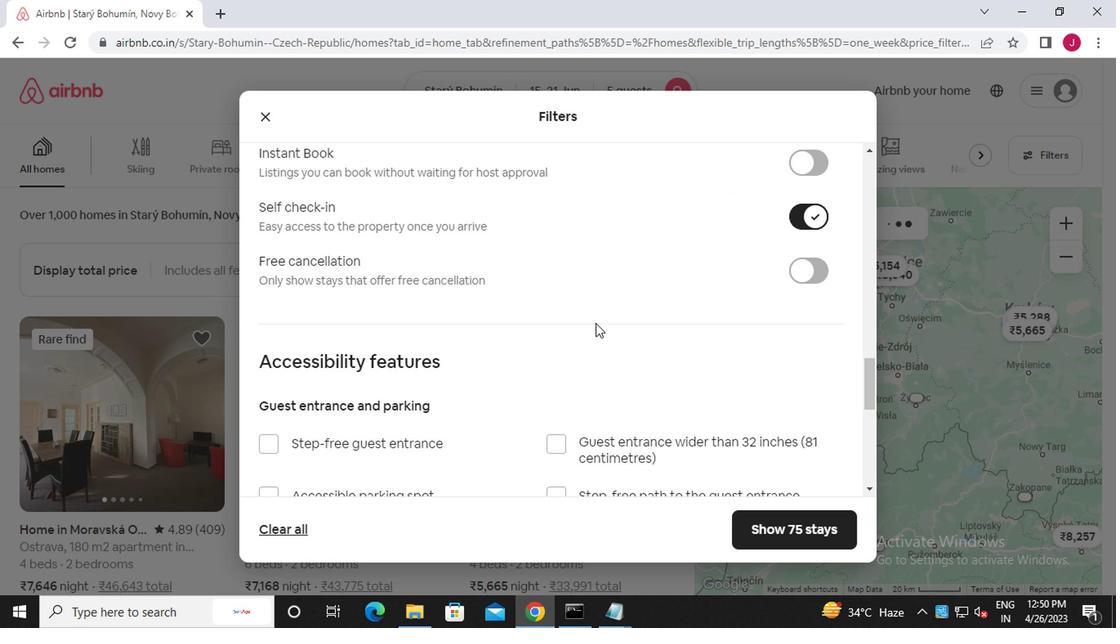 
Action: Mouse moved to (266, 378)
Screenshot: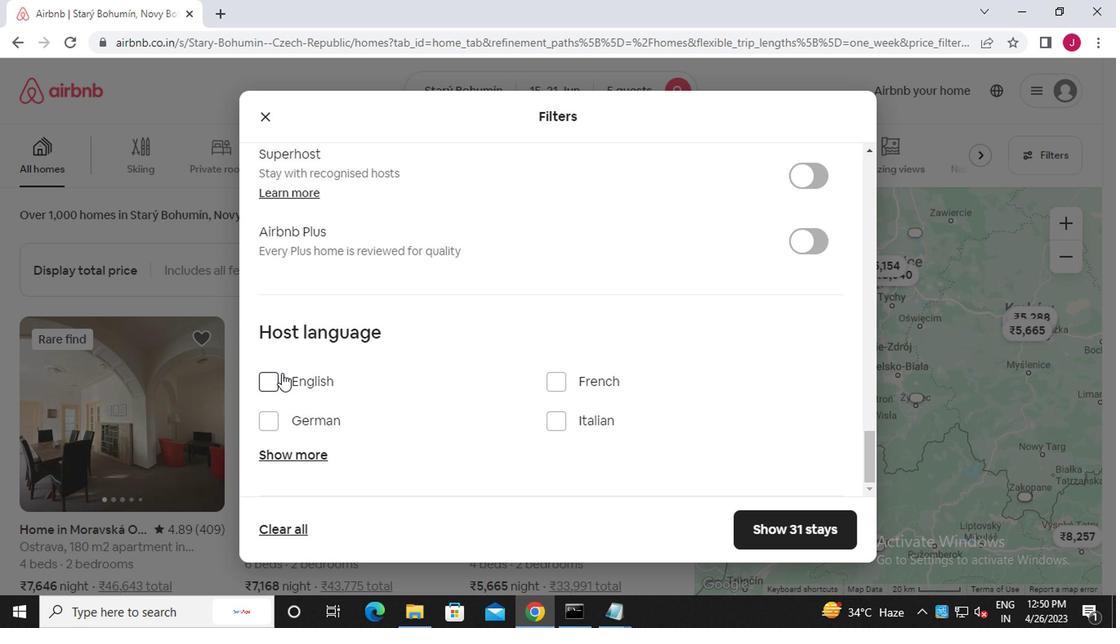 
Action: Mouse pressed left at (266, 378)
Screenshot: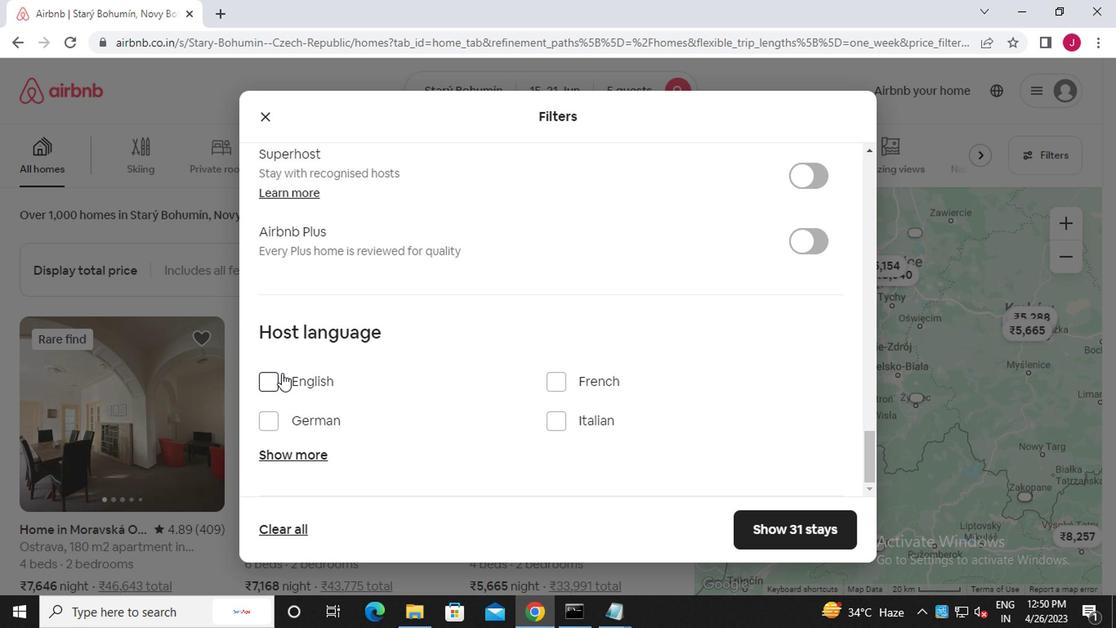 
Action: Mouse moved to (772, 526)
Screenshot: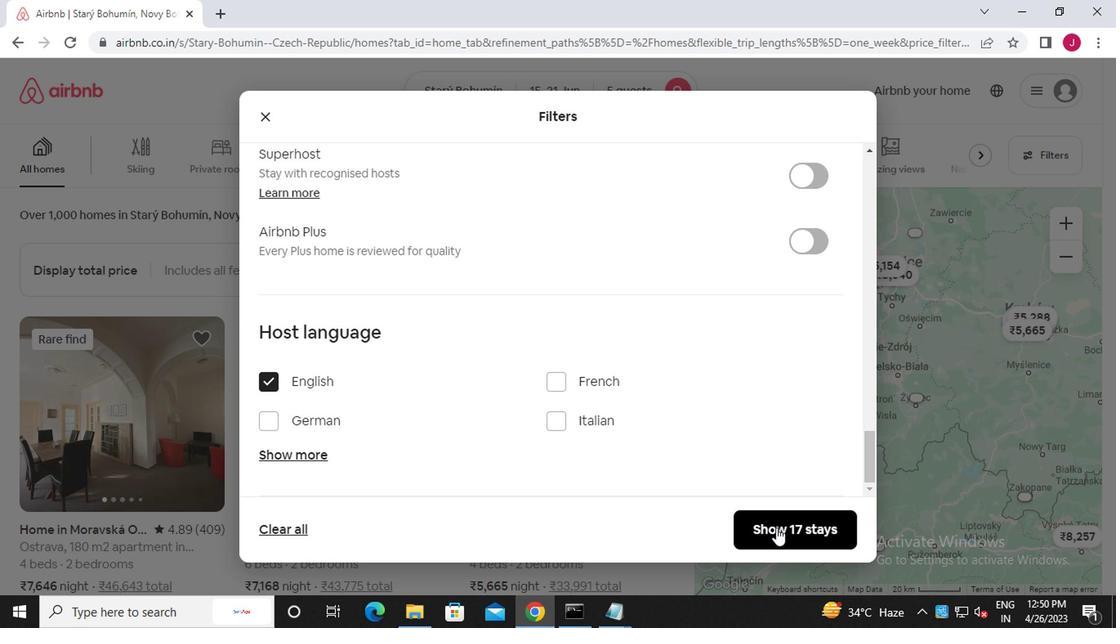 
Action: Mouse pressed left at (772, 526)
Screenshot: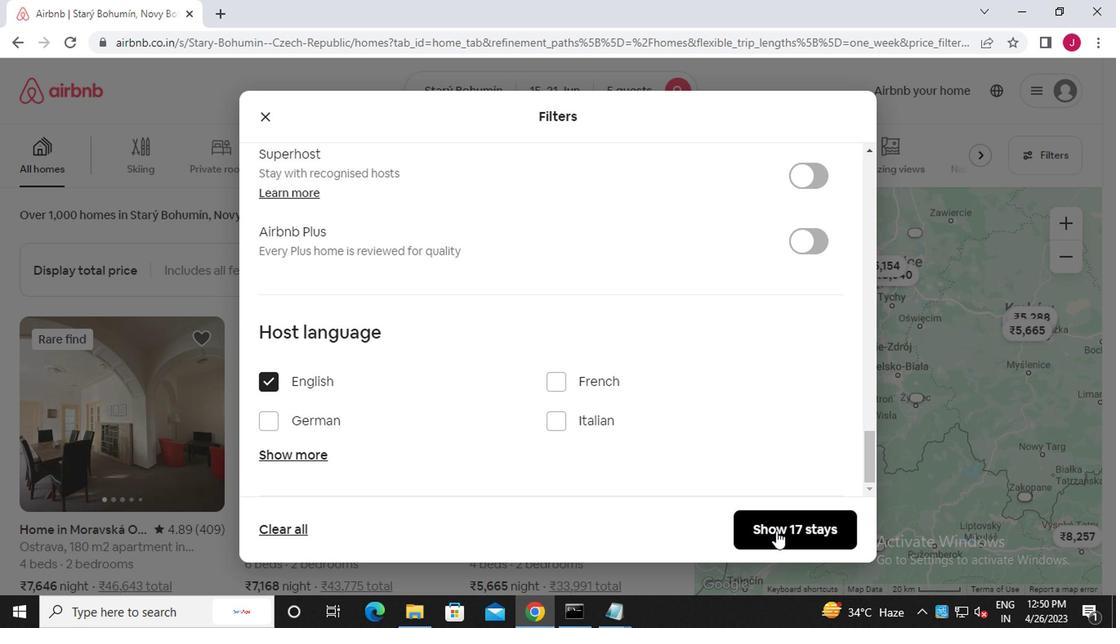 
Action: Mouse moved to (760, 513)
Screenshot: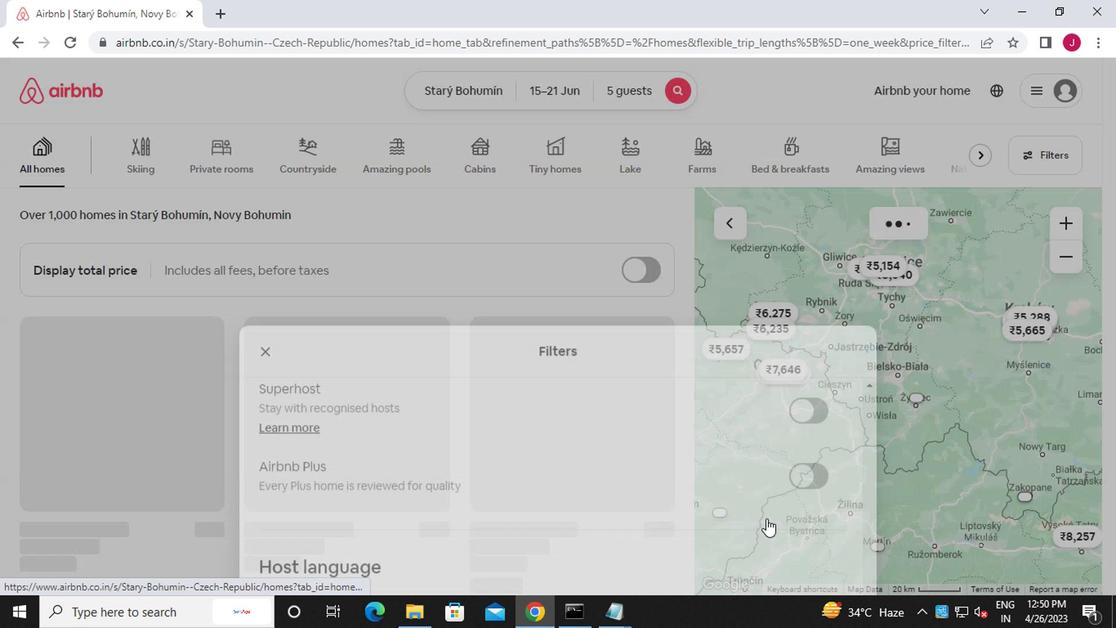 
